 Task: Look for space in Murray Bridge, Australia from 2nd June, 2023 to 9th June, 2023 for 5 adults in price range Rs.7000 to Rs.13000. Place can be shared room with 2 bedrooms having 5 beds and 2 bathrooms. Property type can be flat. Amenities needed are: wifi, washing machine, . Booking option can be shelf check-in. Required host language is English.
Action: Mouse moved to (443, 85)
Screenshot: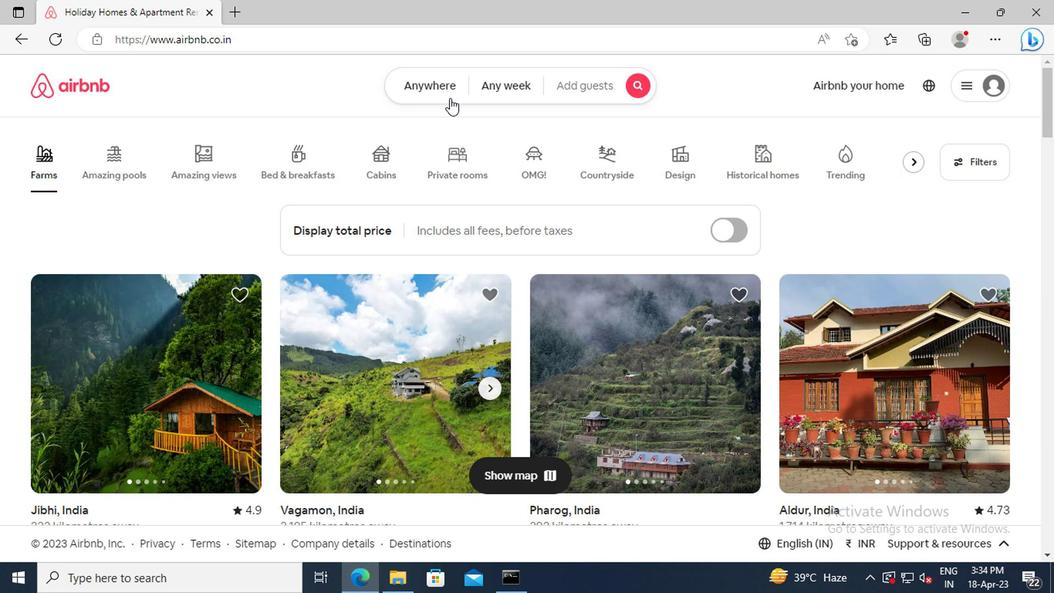 
Action: Mouse pressed left at (443, 85)
Screenshot: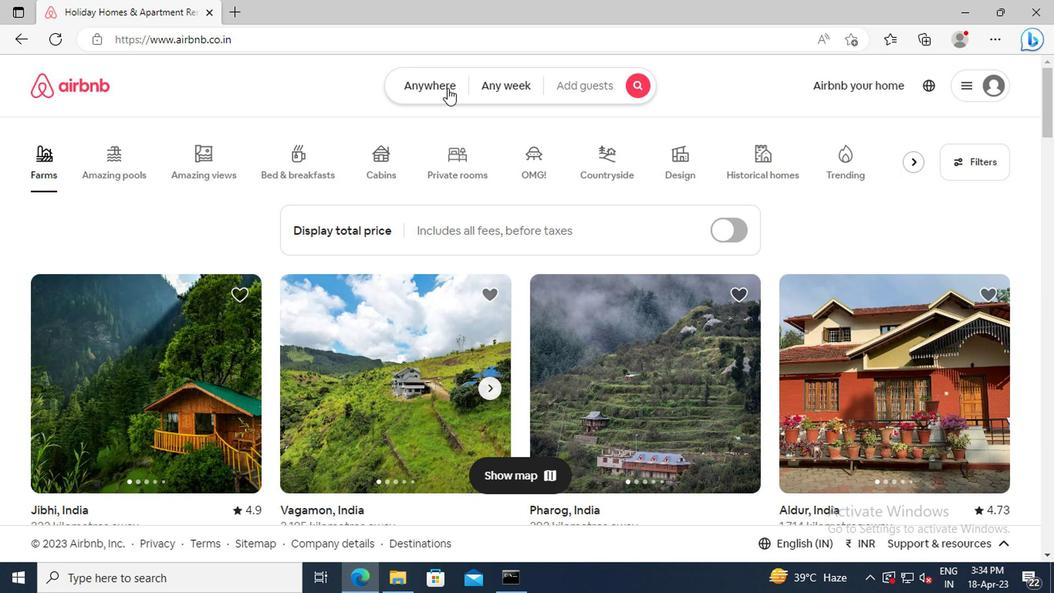
Action: Mouse moved to (342, 142)
Screenshot: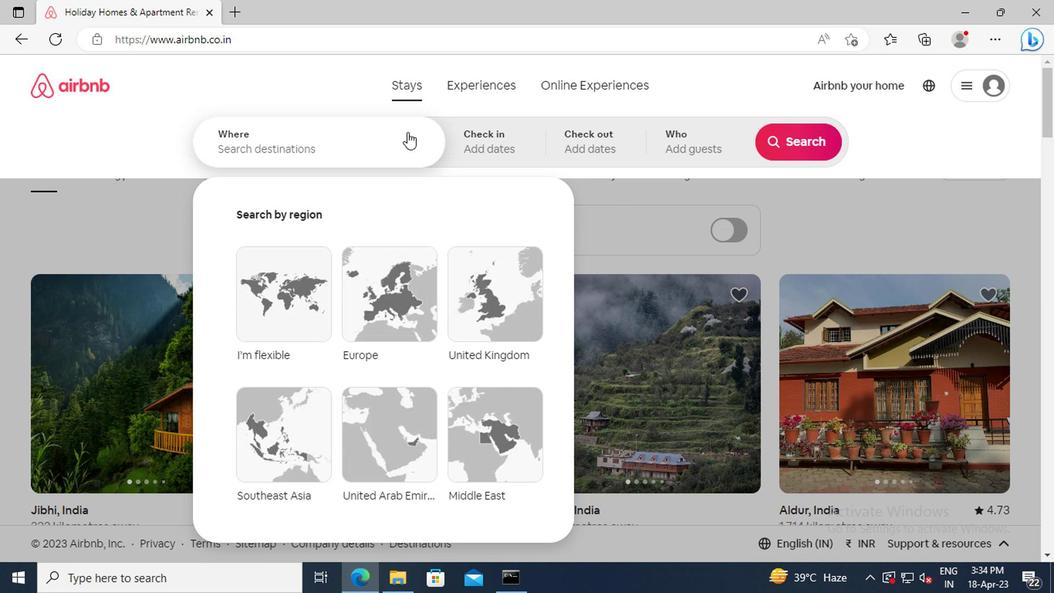 
Action: Mouse pressed left at (342, 142)
Screenshot: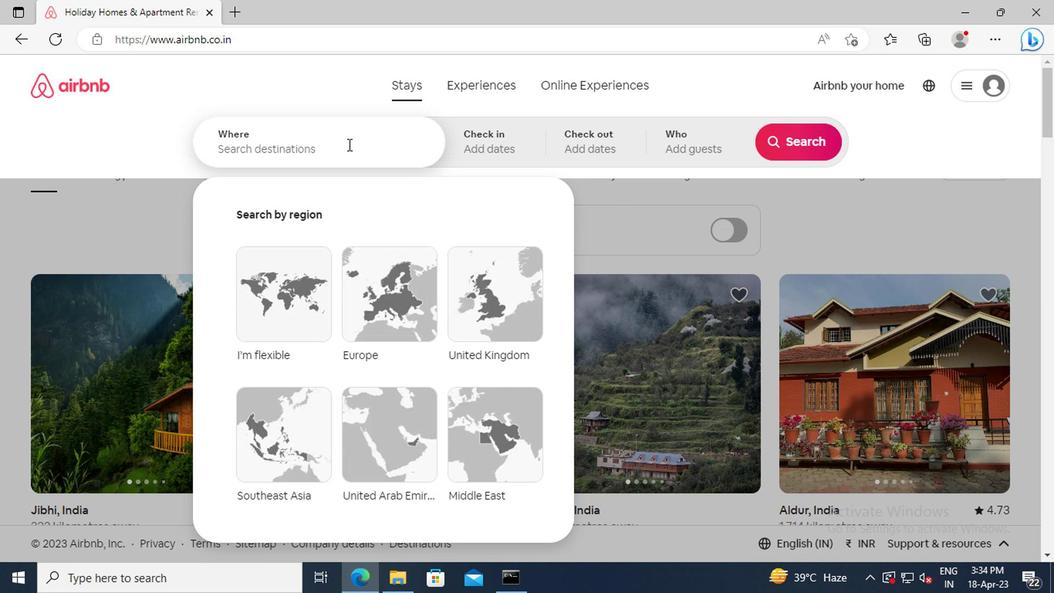 
Action: Key pressed <Key.shift>MURRAY<Key.space><Key.shift>BRIDGE,<Key.space><Key.shift_r>AUSTRALIA<Key.enter>
Screenshot: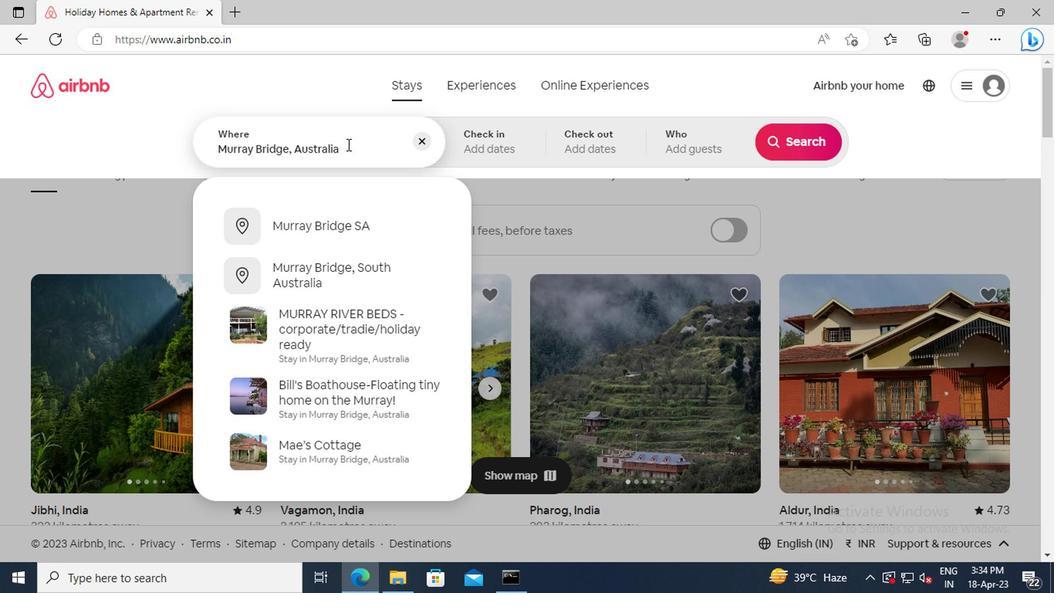 
Action: Mouse moved to (787, 268)
Screenshot: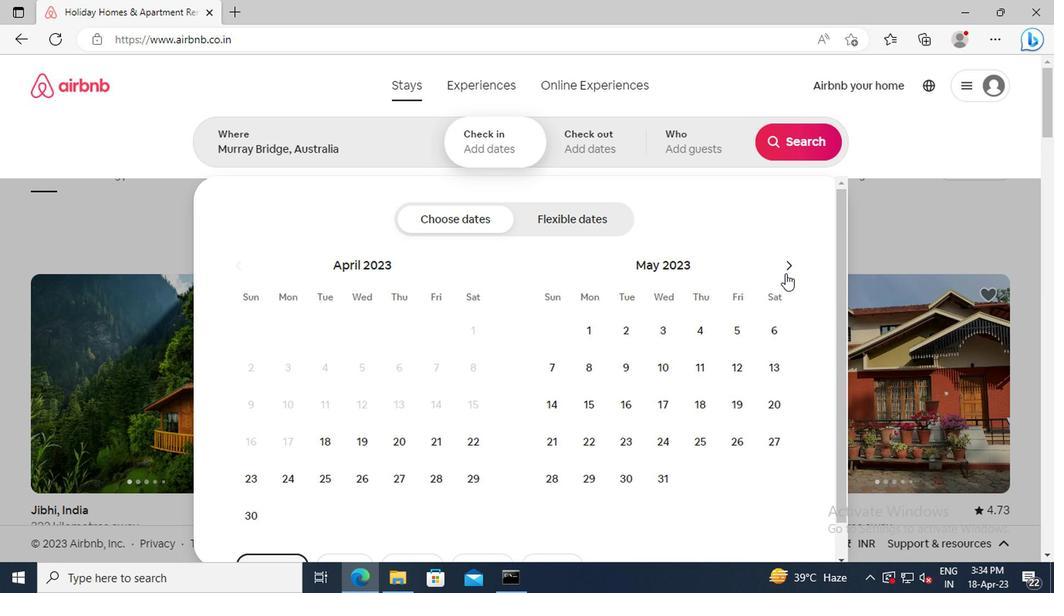 
Action: Mouse pressed left at (787, 268)
Screenshot: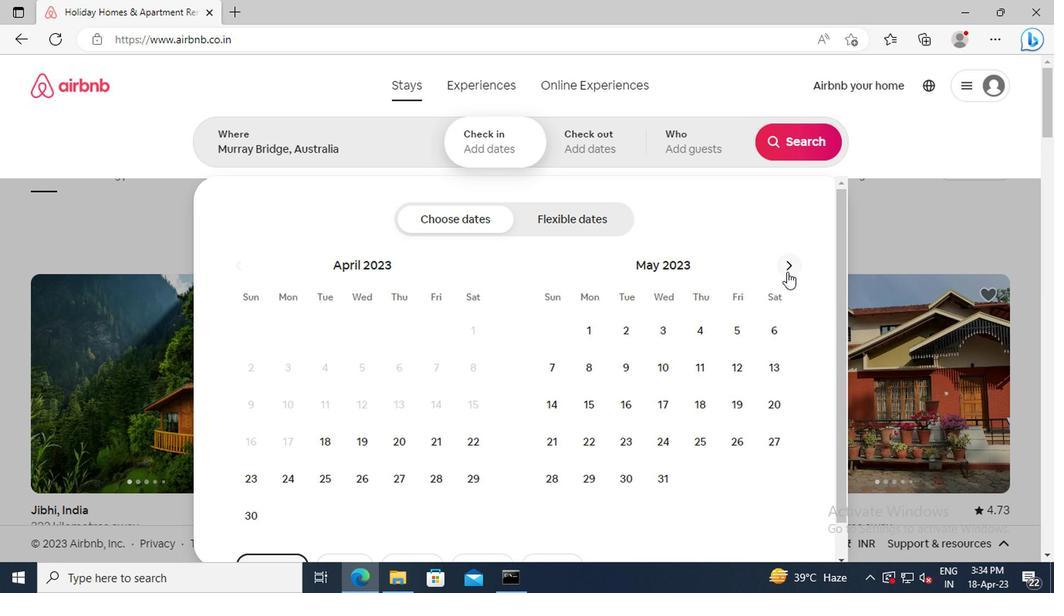 
Action: Mouse moved to (738, 326)
Screenshot: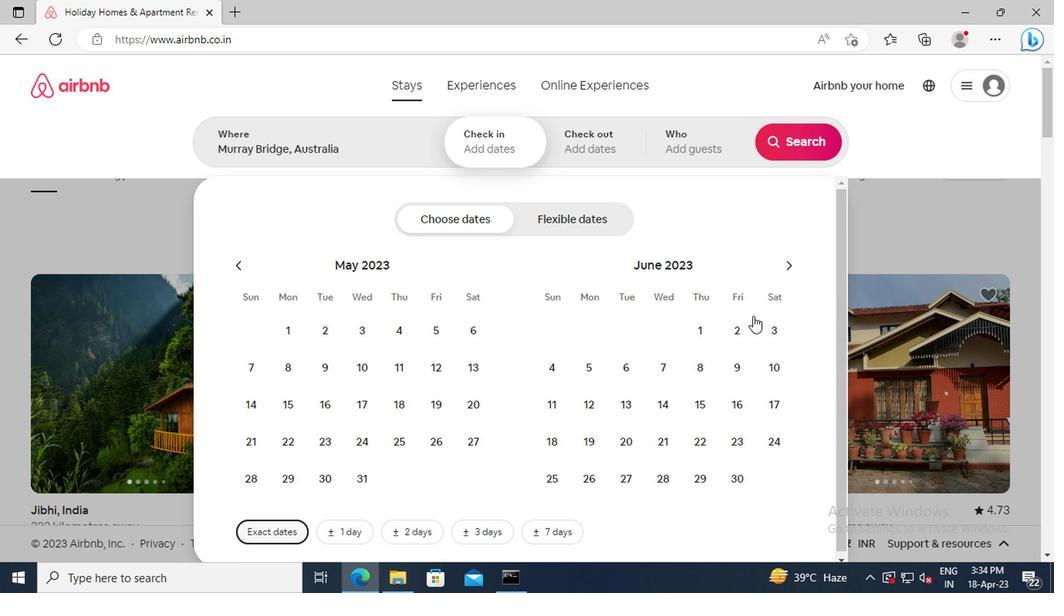 
Action: Mouse pressed left at (738, 326)
Screenshot: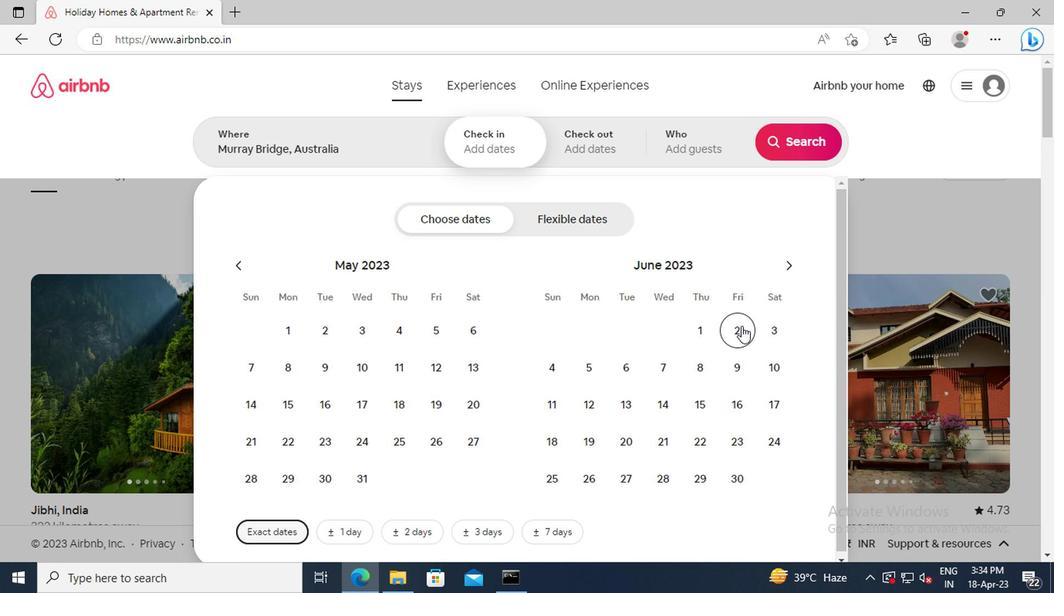 
Action: Mouse moved to (736, 362)
Screenshot: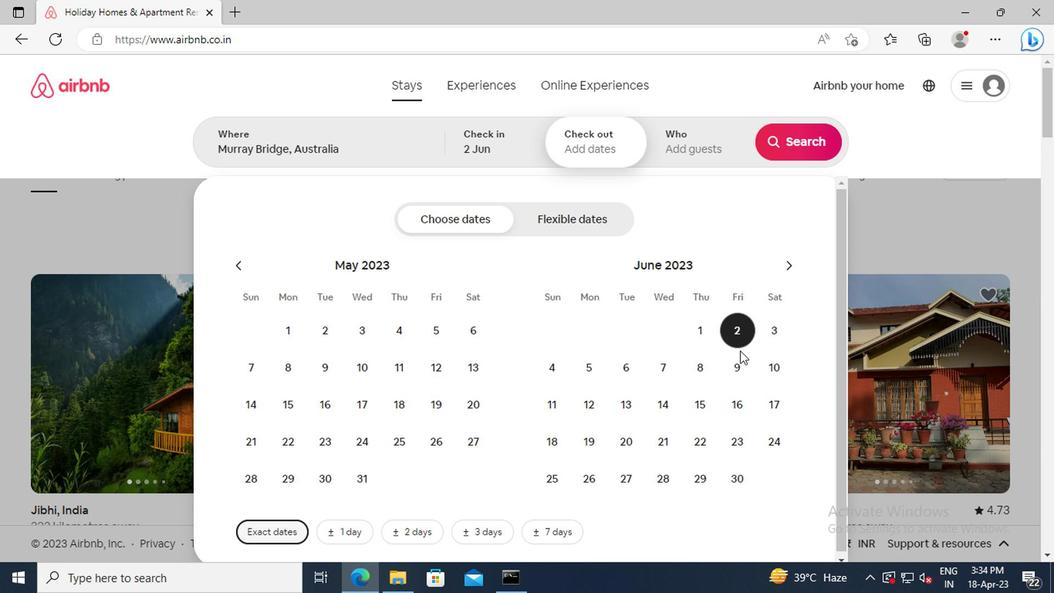 
Action: Mouse pressed left at (736, 362)
Screenshot: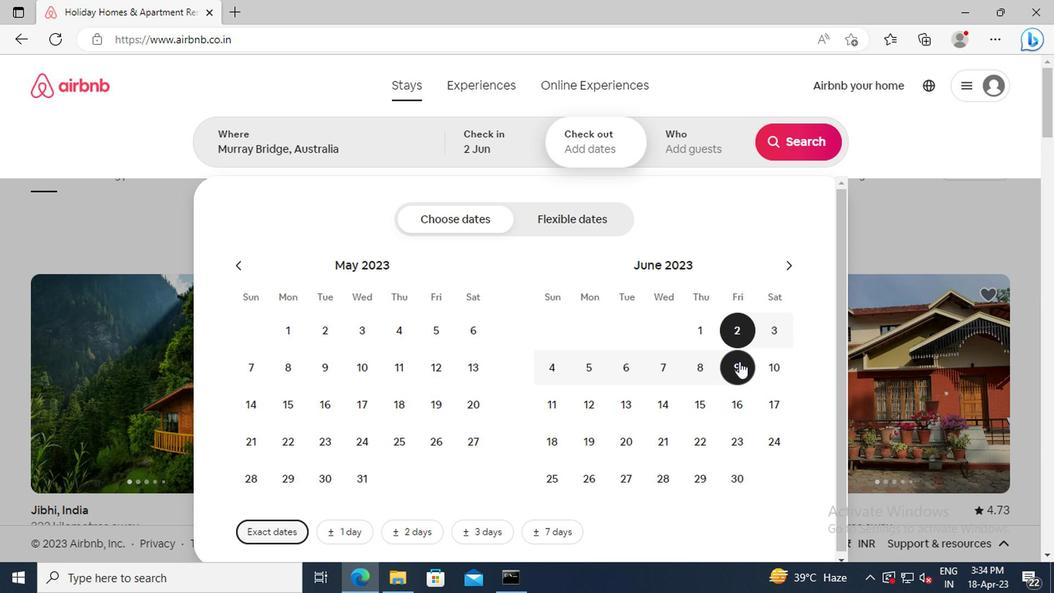 
Action: Mouse moved to (685, 146)
Screenshot: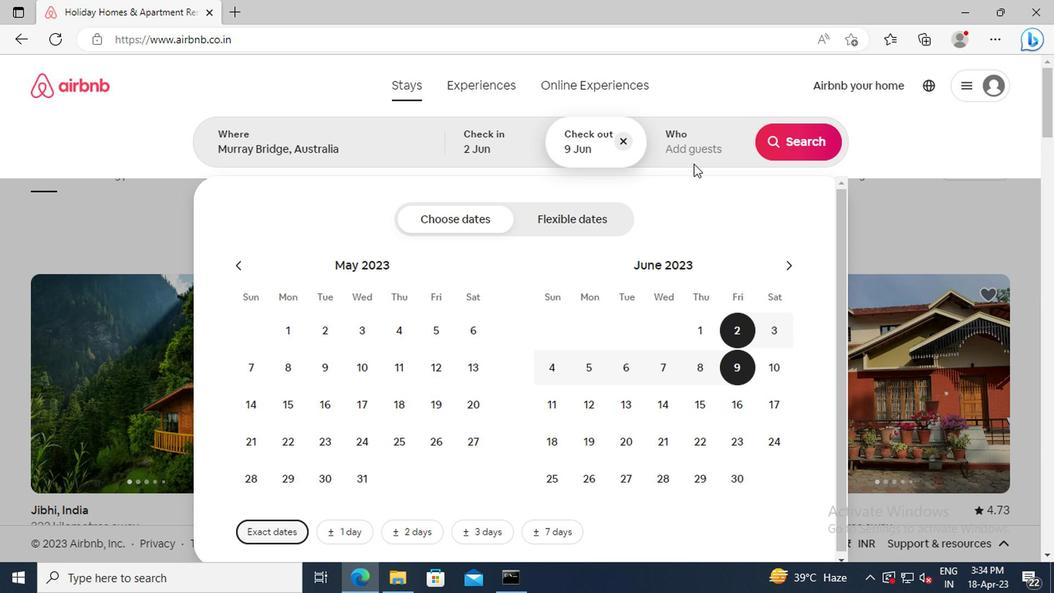 
Action: Mouse pressed left at (685, 146)
Screenshot: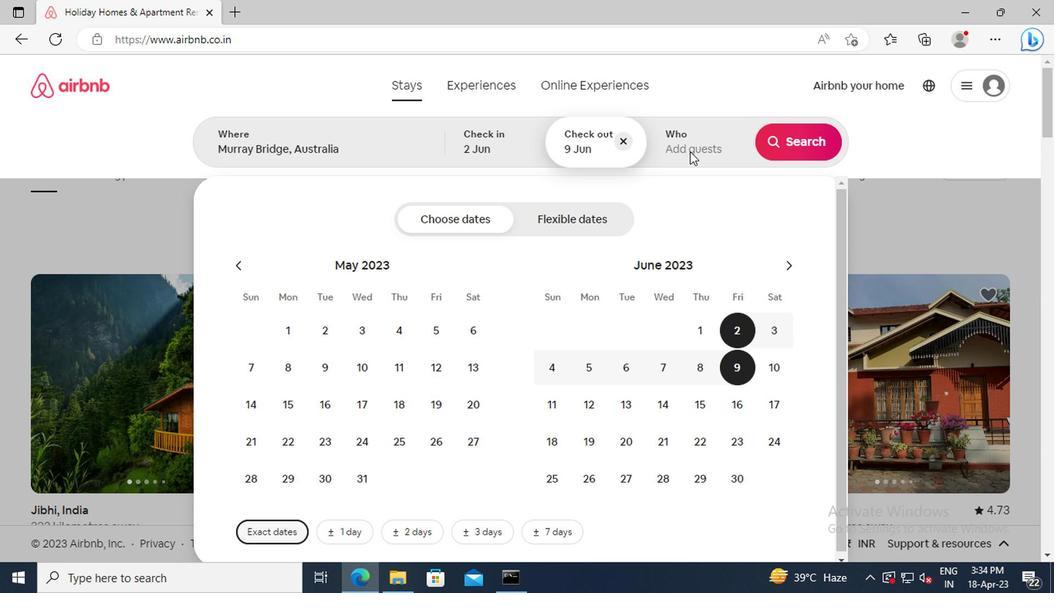 
Action: Mouse moved to (798, 222)
Screenshot: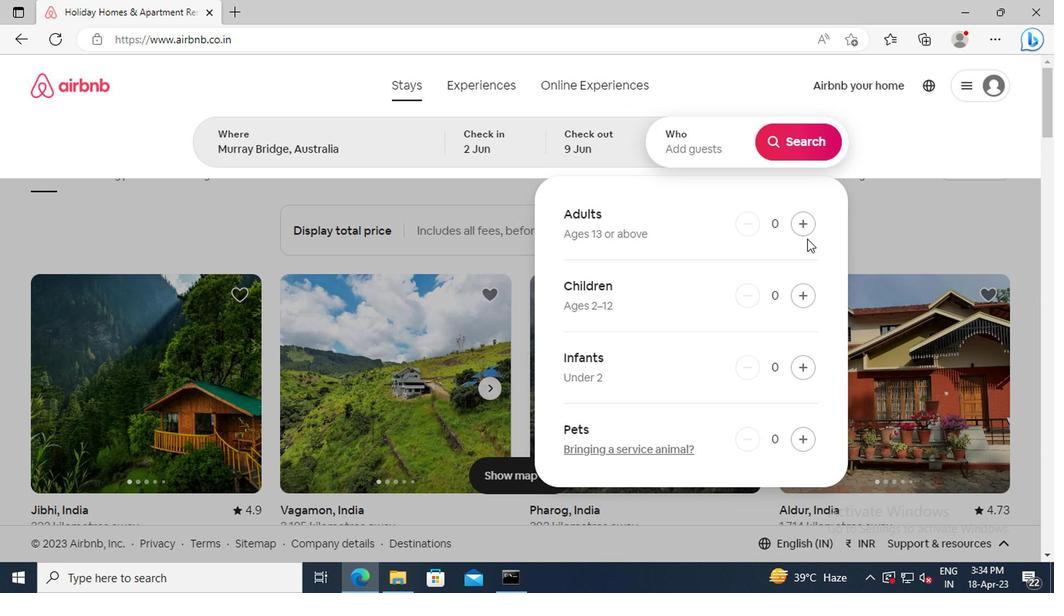 
Action: Mouse pressed left at (798, 222)
Screenshot: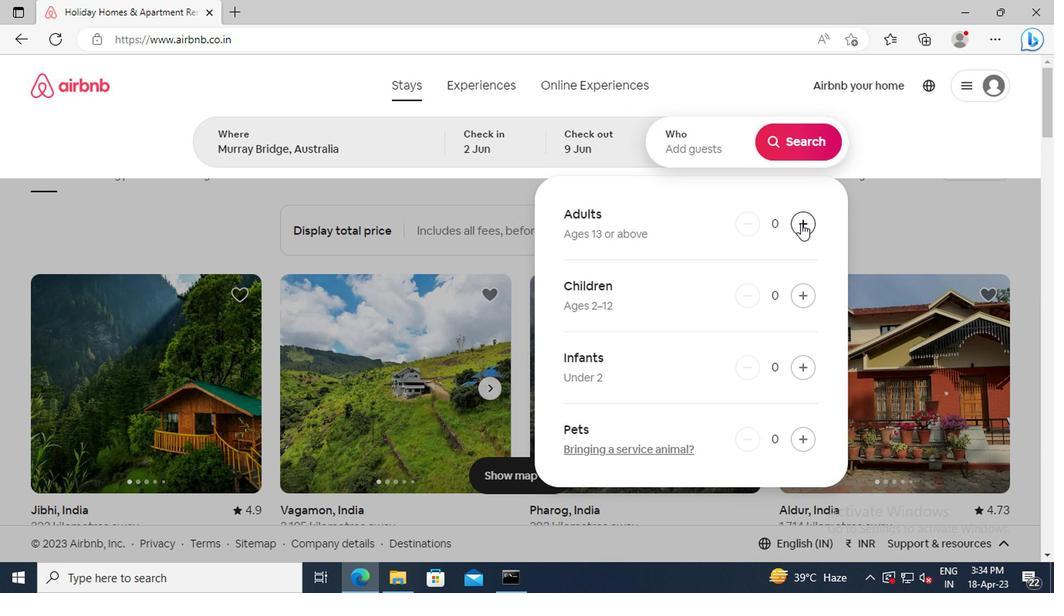 
Action: Mouse pressed left at (798, 222)
Screenshot: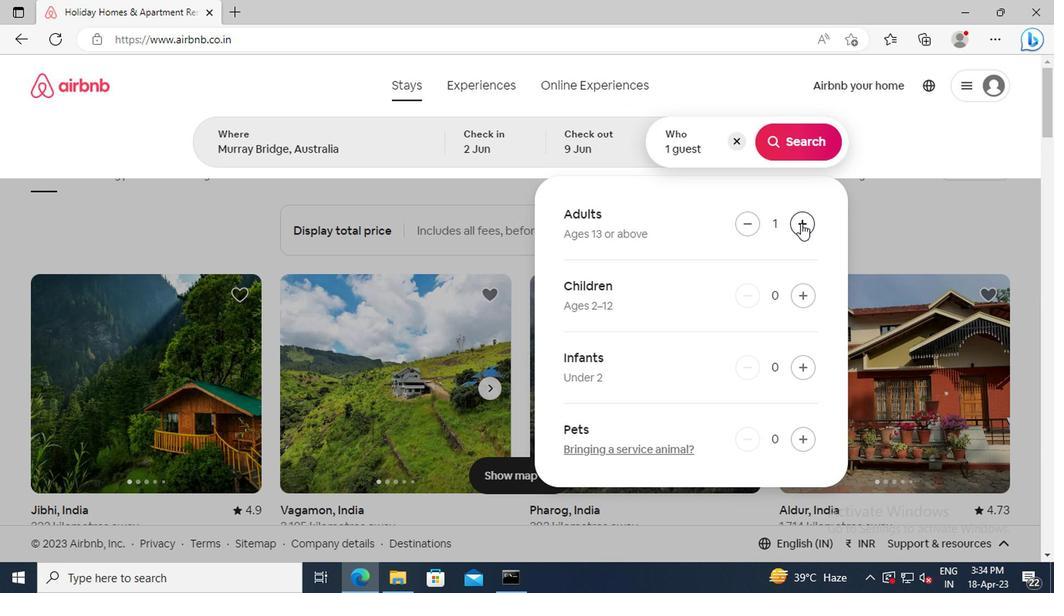 
Action: Mouse pressed left at (798, 222)
Screenshot: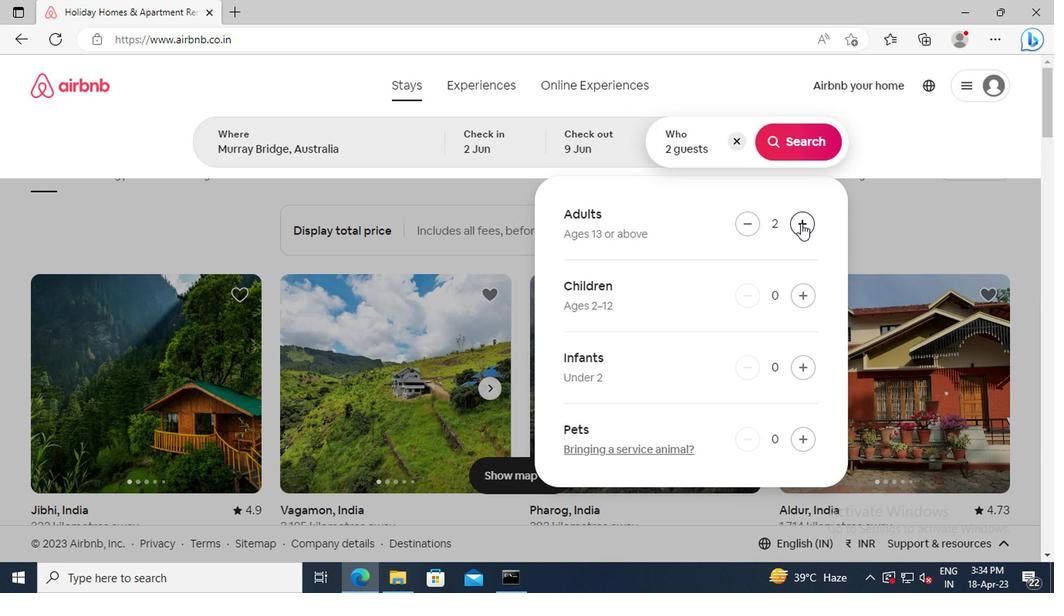 
Action: Mouse moved to (797, 222)
Screenshot: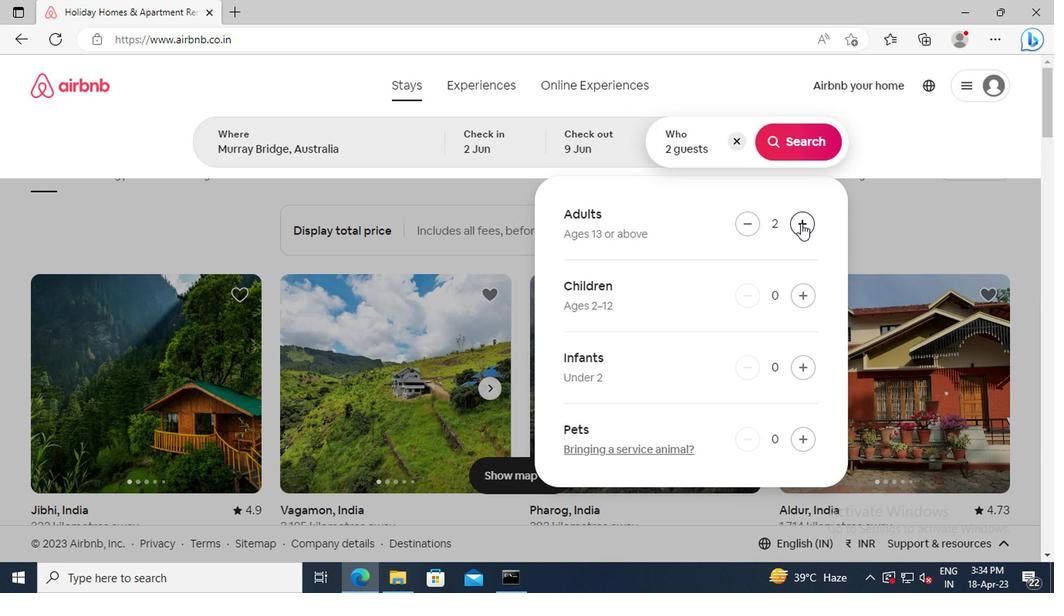 
Action: Mouse pressed left at (797, 222)
Screenshot: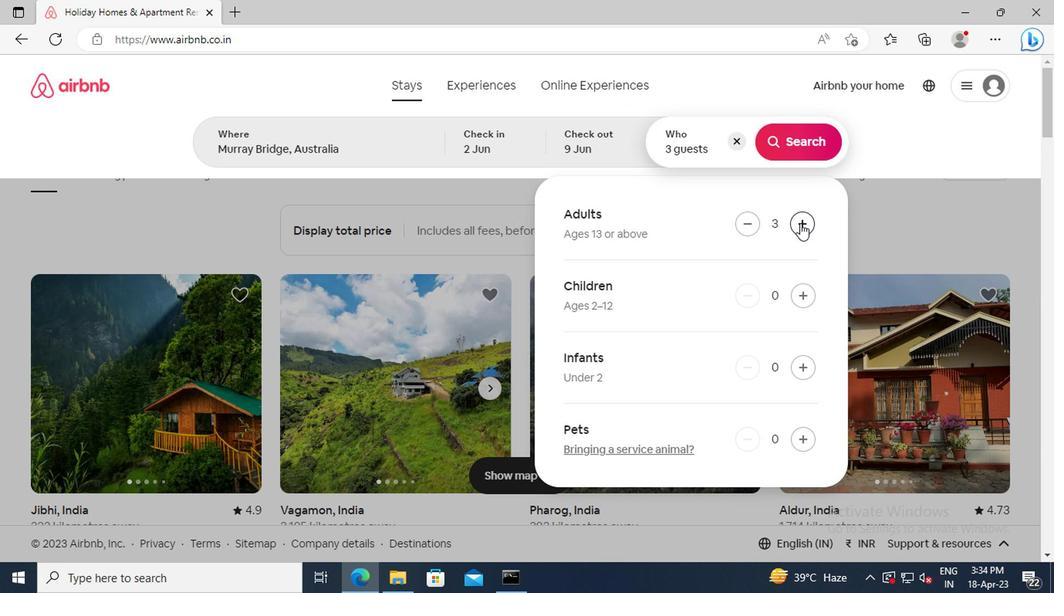 
Action: Mouse pressed left at (797, 222)
Screenshot: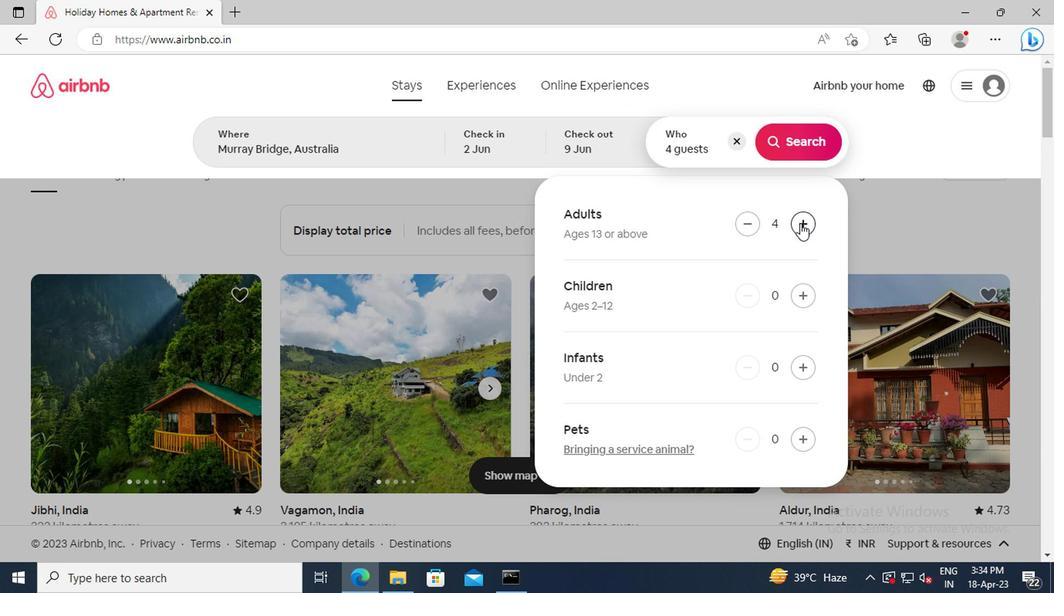 
Action: Mouse moved to (794, 149)
Screenshot: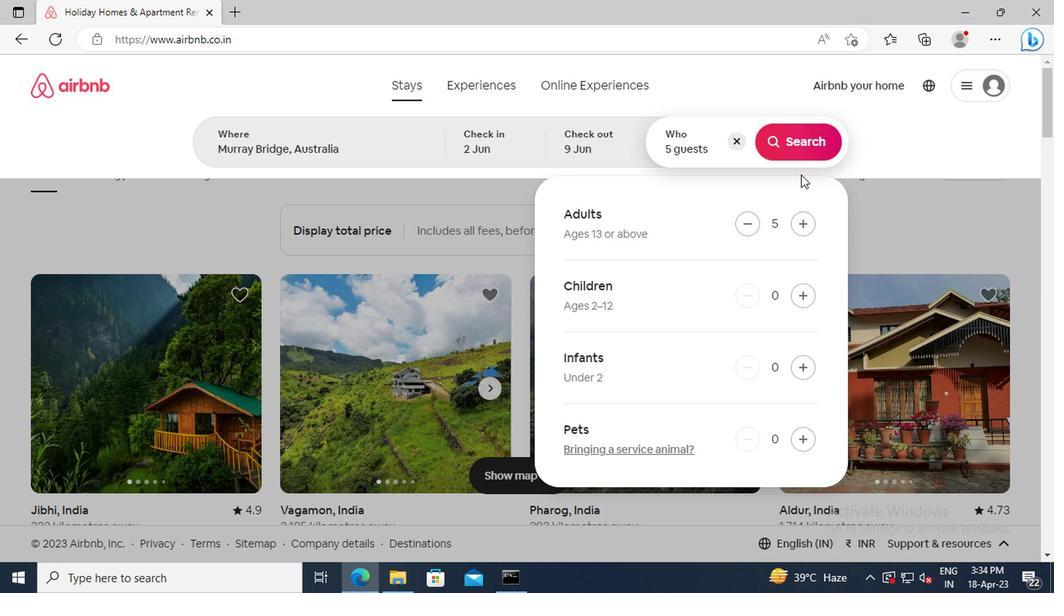 
Action: Mouse pressed left at (794, 149)
Screenshot: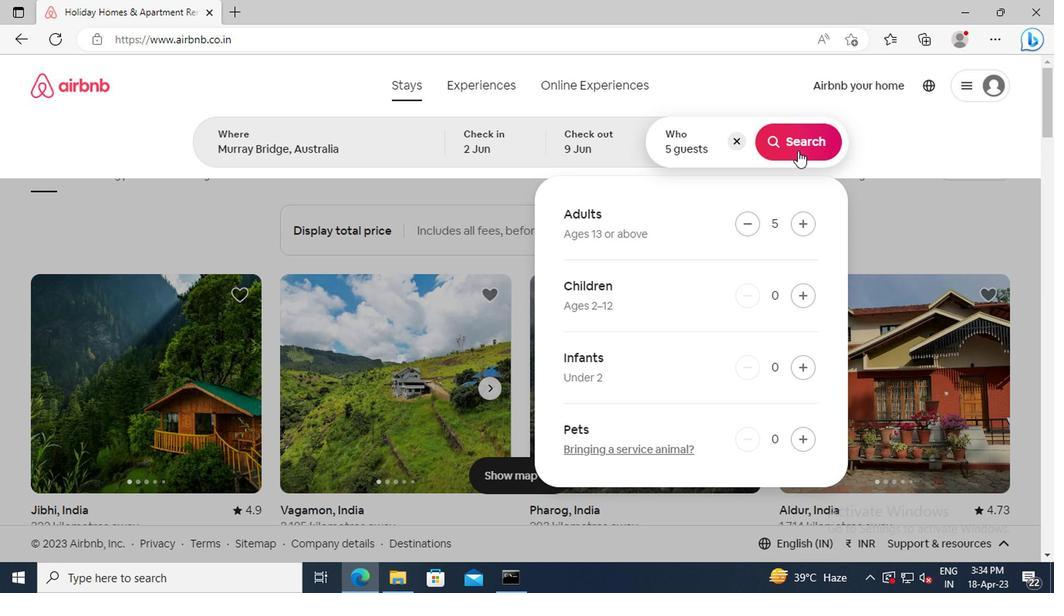 
Action: Mouse moved to (981, 146)
Screenshot: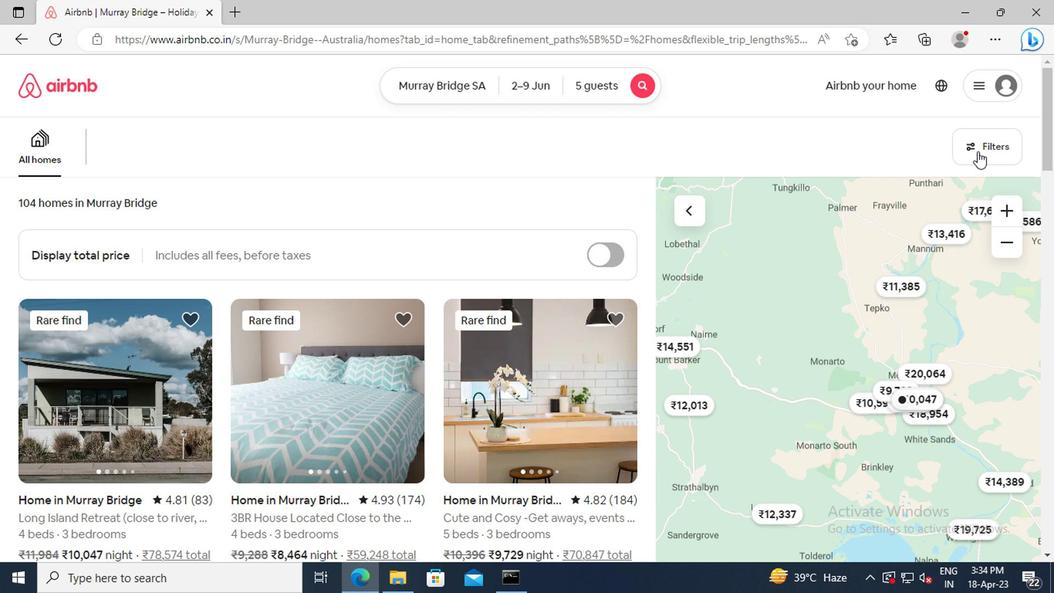
Action: Mouse pressed left at (981, 146)
Screenshot: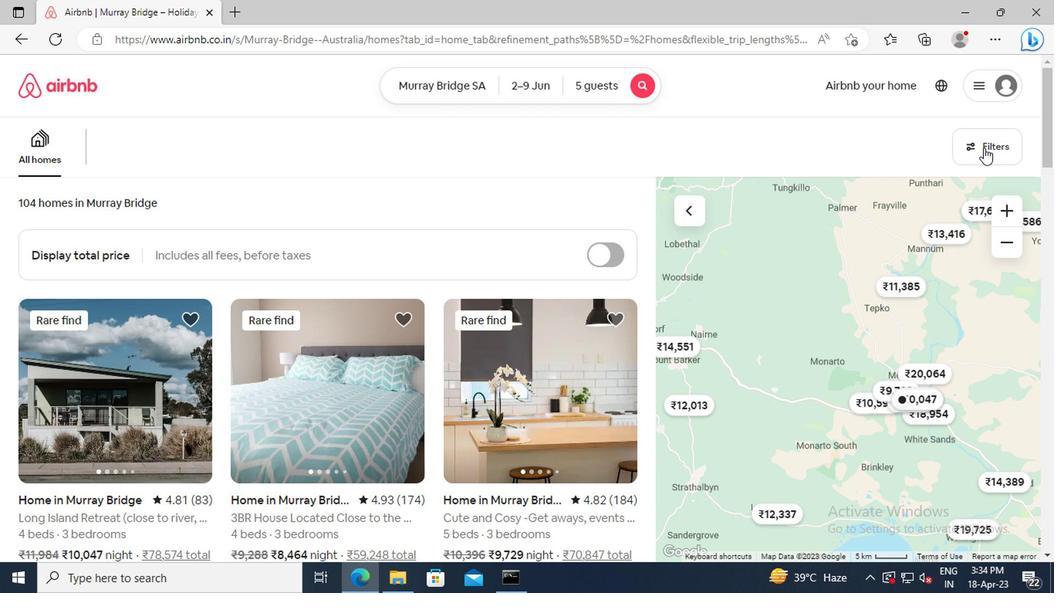 
Action: Mouse moved to (342, 348)
Screenshot: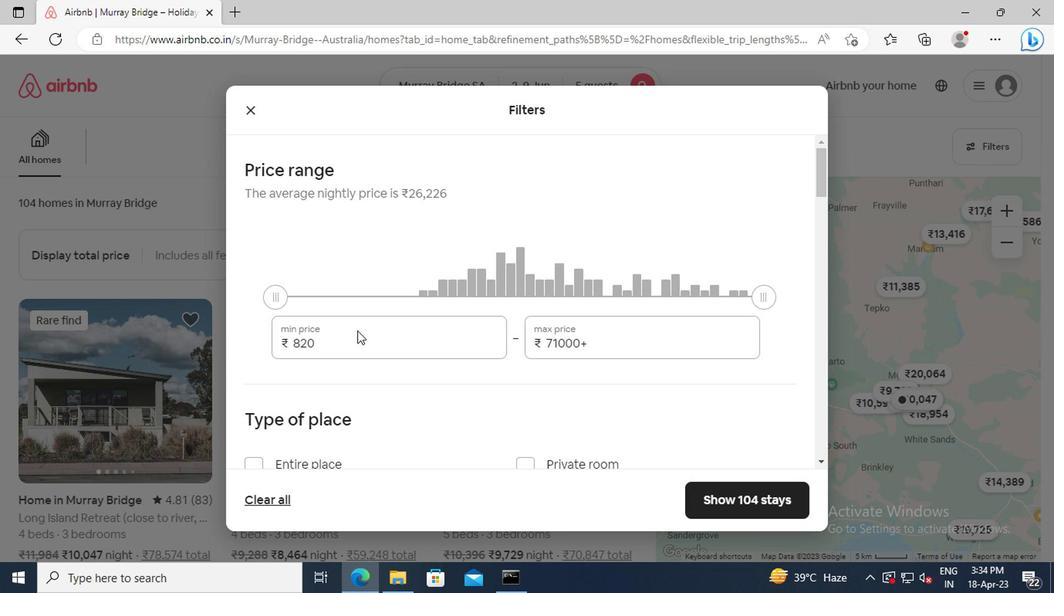 
Action: Mouse pressed left at (342, 348)
Screenshot: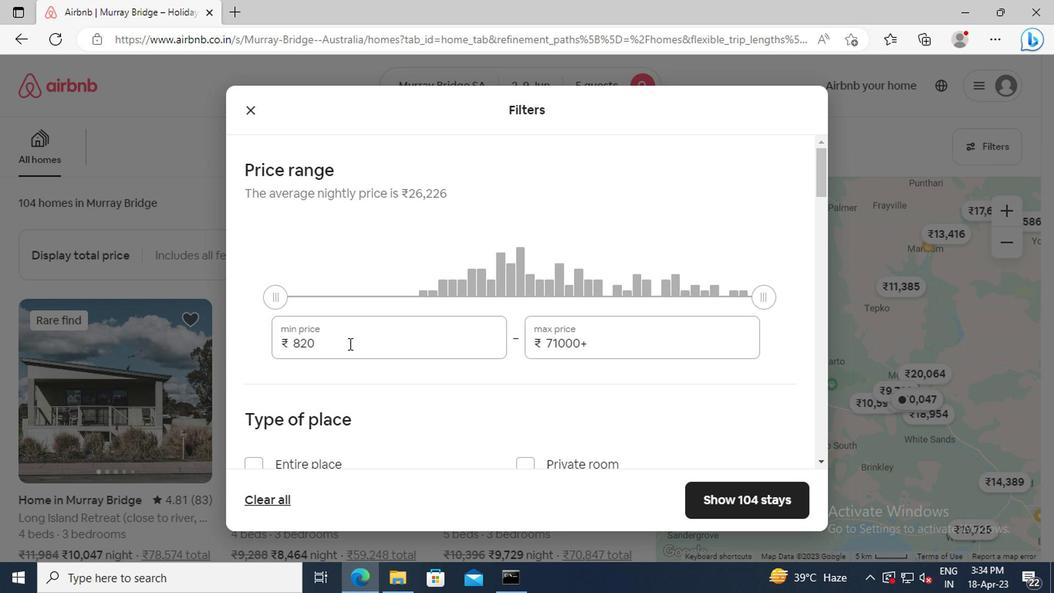 
Action: Key pressed <Key.backspace><Key.backspace><Key.backspace>7000<Key.tab><Key.delete>13000
Screenshot: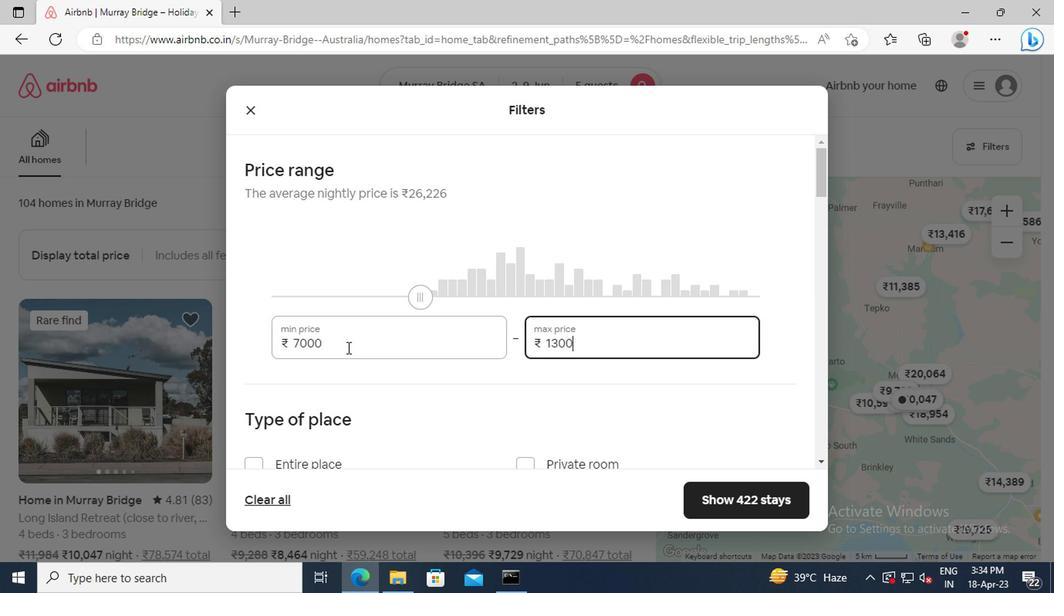 
Action: Mouse scrolled (342, 347) with delta (0, -1)
Screenshot: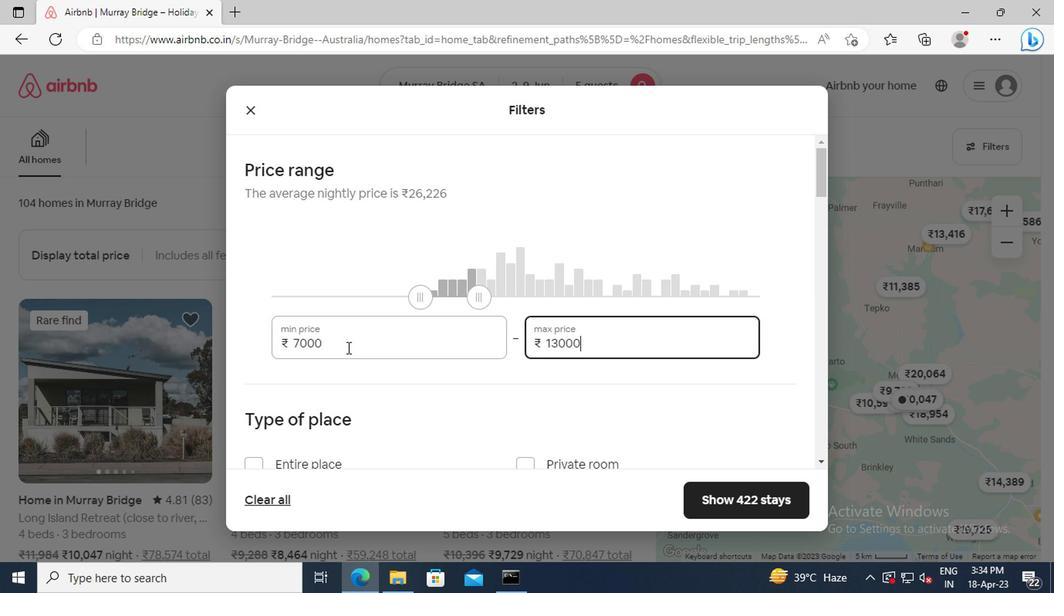 
Action: Mouse scrolled (342, 347) with delta (0, -1)
Screenshot: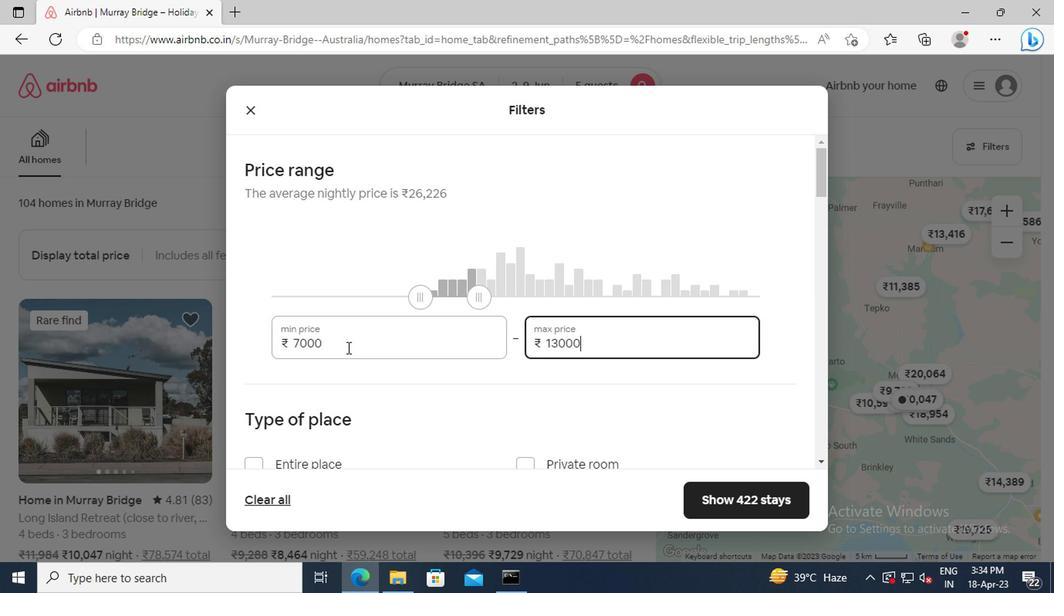 
Action: Mouse scrolled (342, 347) with delta (0, -1)
Screenshot: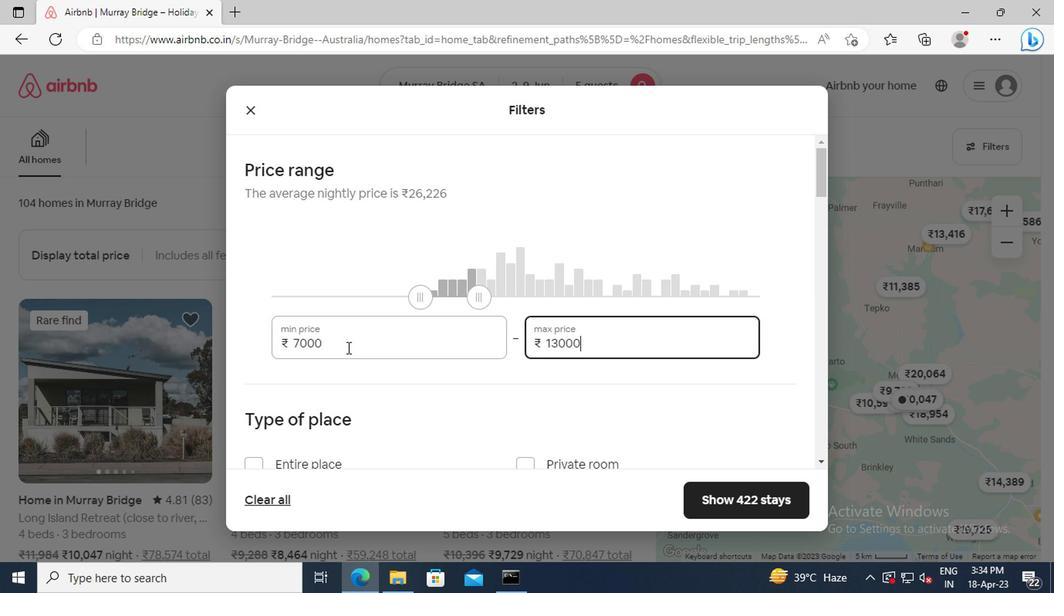 
Action: Mouse moved to (253, 381)
Screenshot: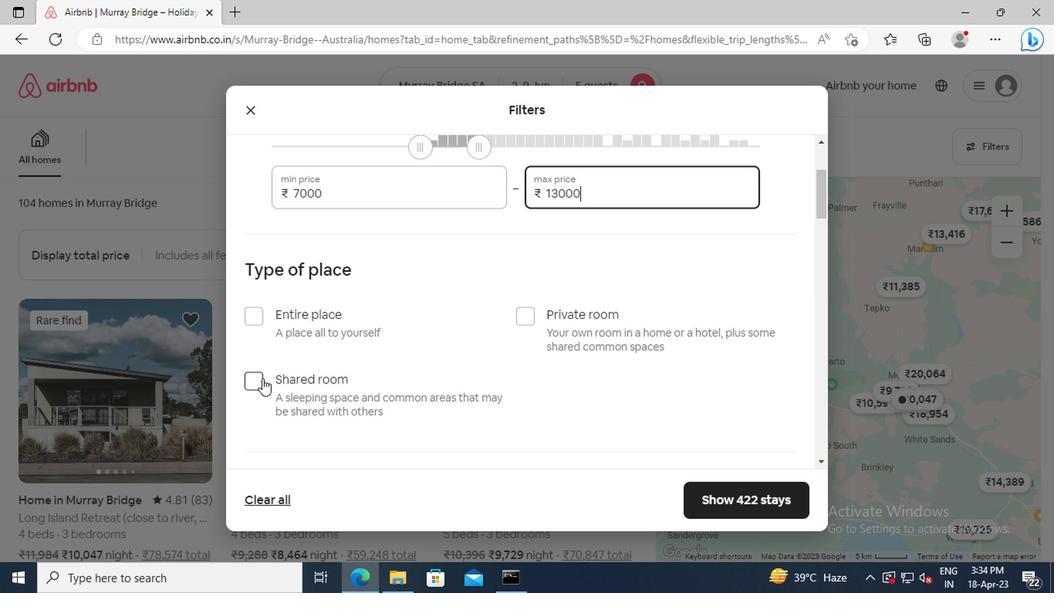 
Action: Mouse pressed left at (253, 381)
Screenshot: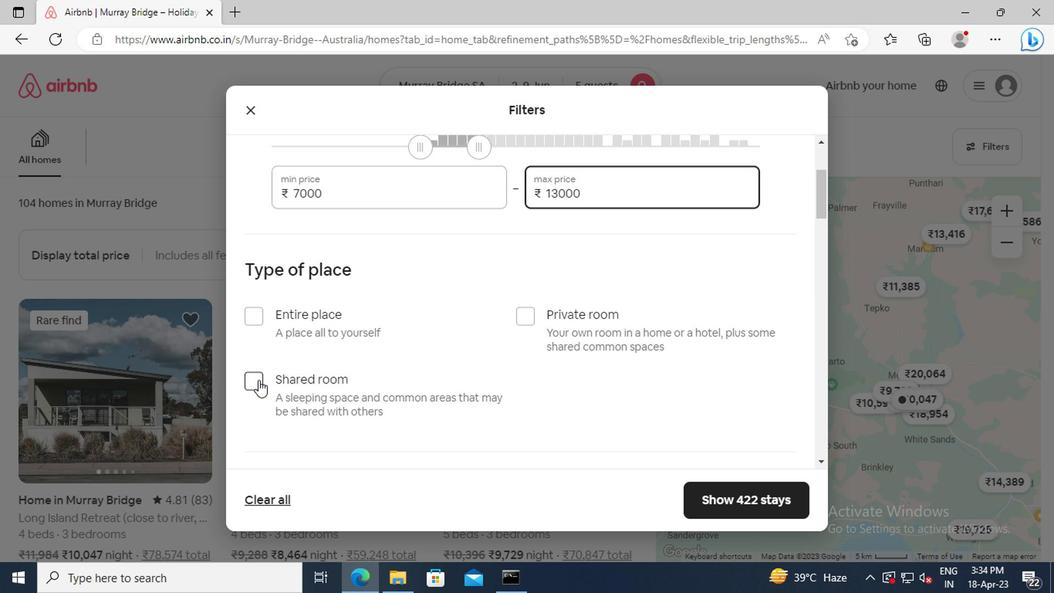 
Action: Mouse moved to (425, 348)
Screenshot: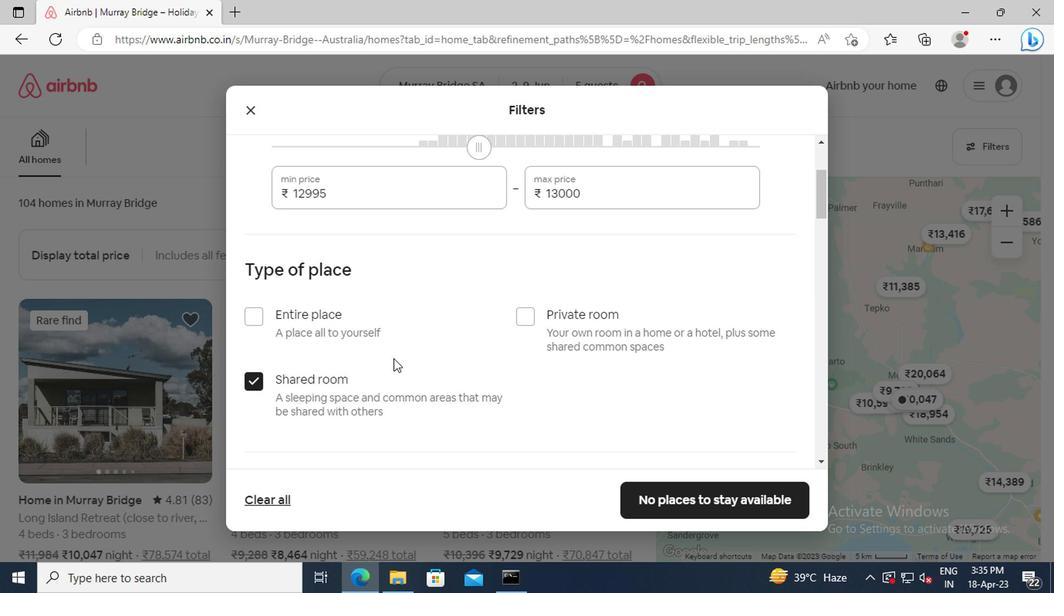 
Action: Mouse scrolled (425, 347) with delta (0, -1)
Screenshot: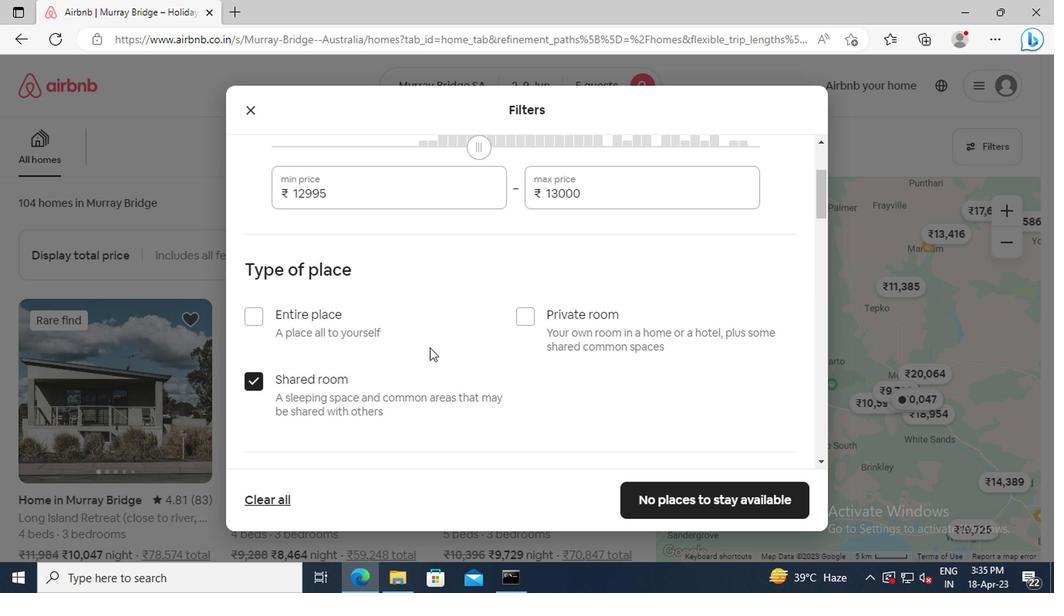 
Action: Mouse scrolled (425, 347) with delta (0, -1)
Screenshot: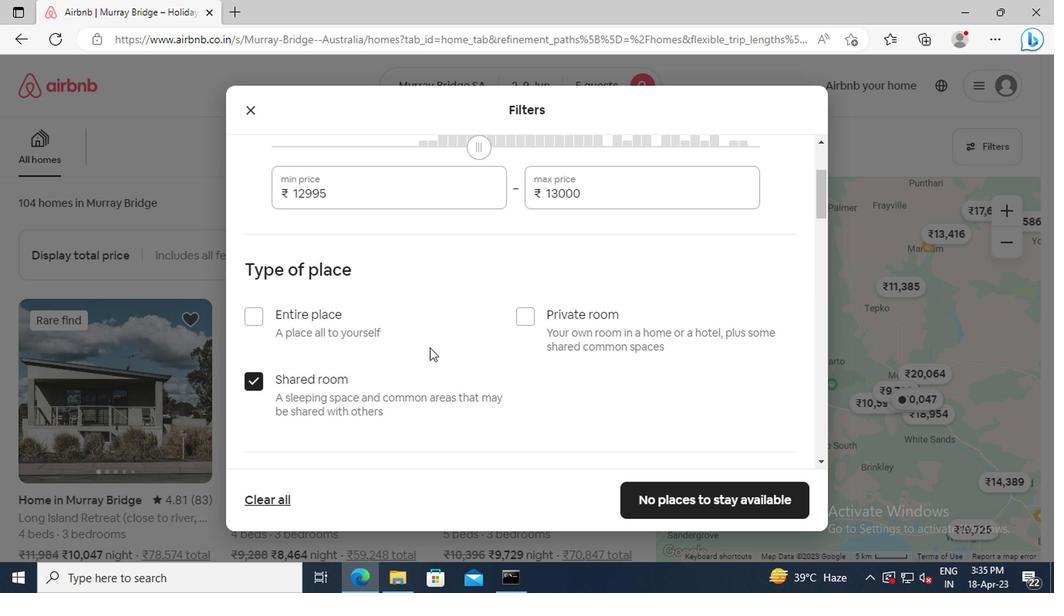 
Action: Mouse scrolled (425, 347) with delta (0, -1)
Screenshot: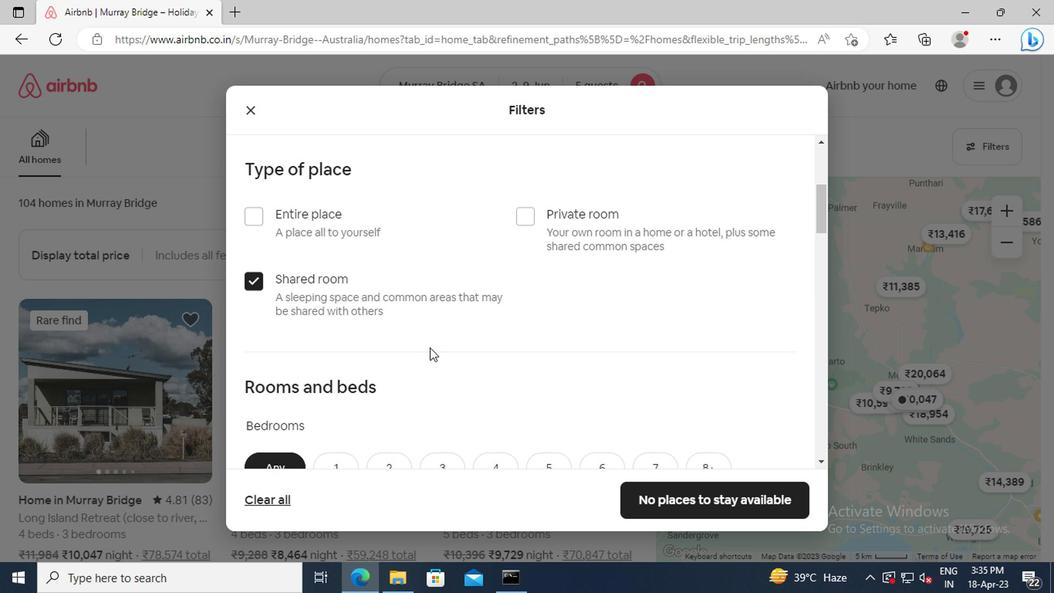 
Action: Mouse moved to (388, 409)
Screenshot: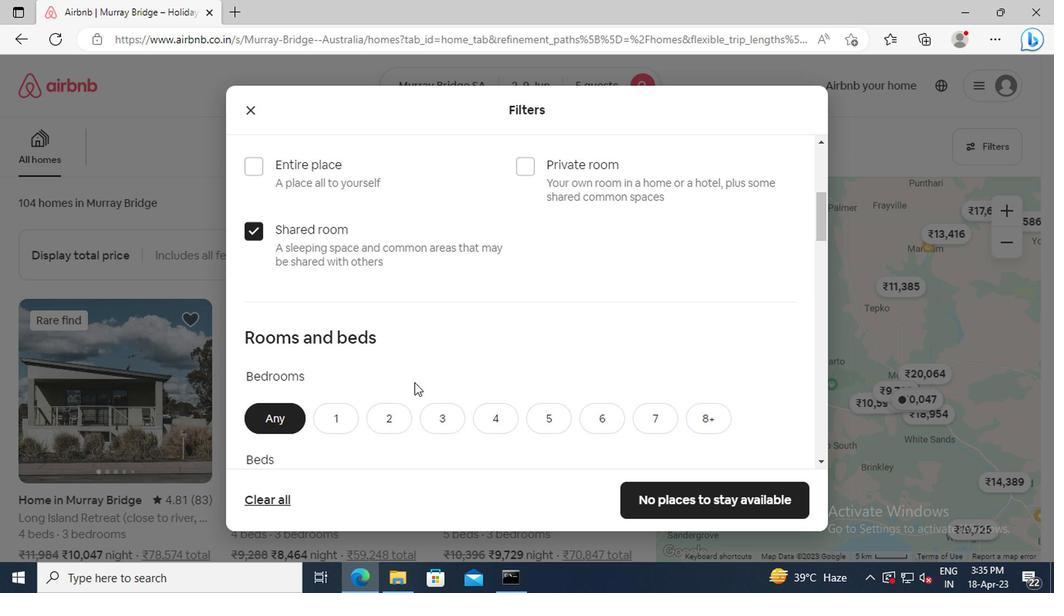 
Action: Mouse pressed left at (388, 409)
Screenshot: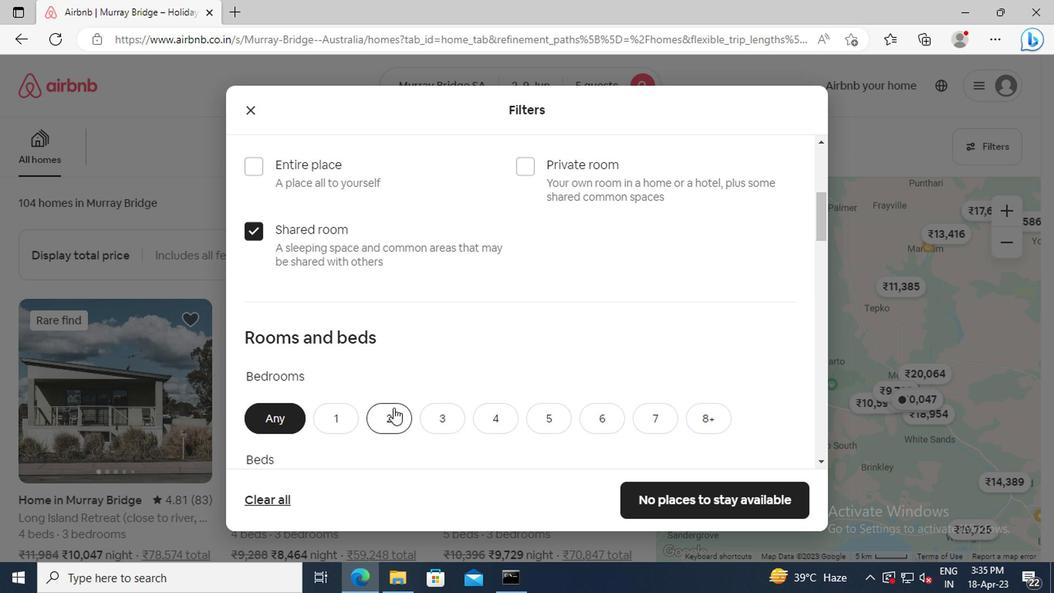 
Action: Mouse scrolled (388, 408) with delta (0, -1)
Screenshot: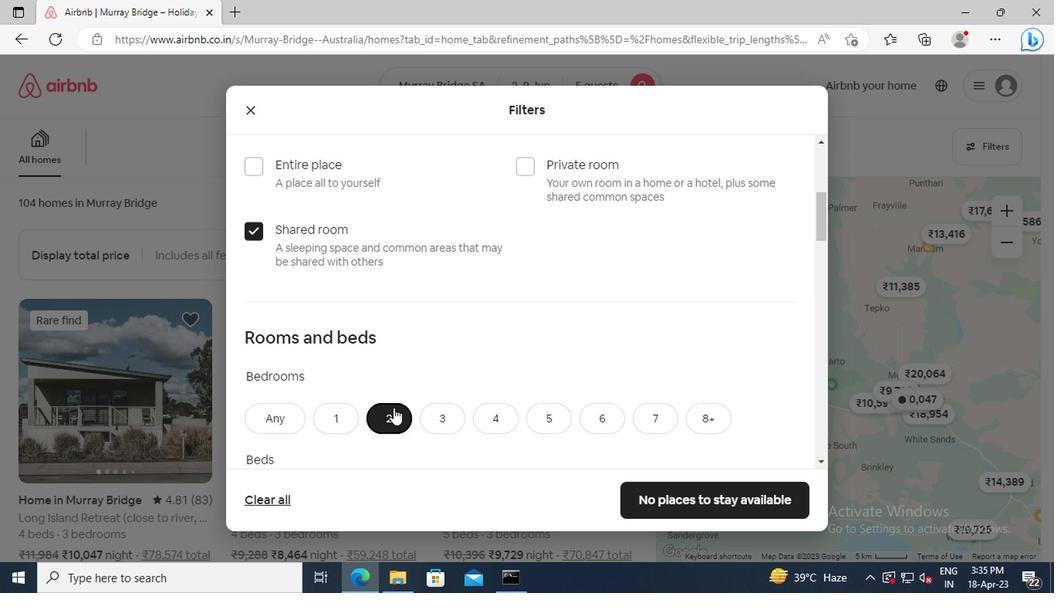 
Action: Mouse scrolled (388, 408) with delta (0, -1)
Screenshot: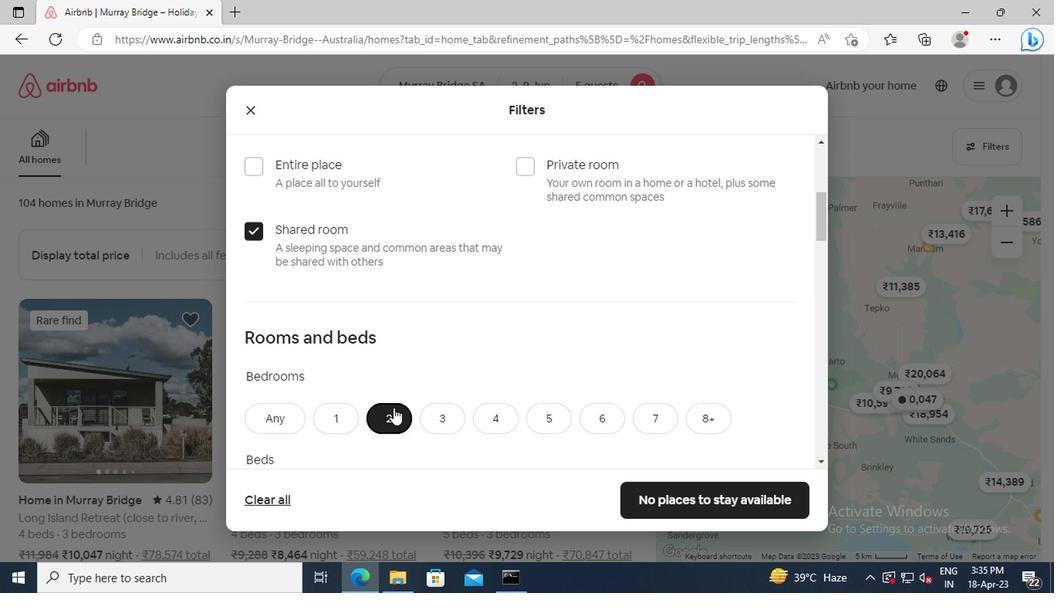 
Action: Mouse scrolled (388, 408) with delta (0, -1)
Screenshot: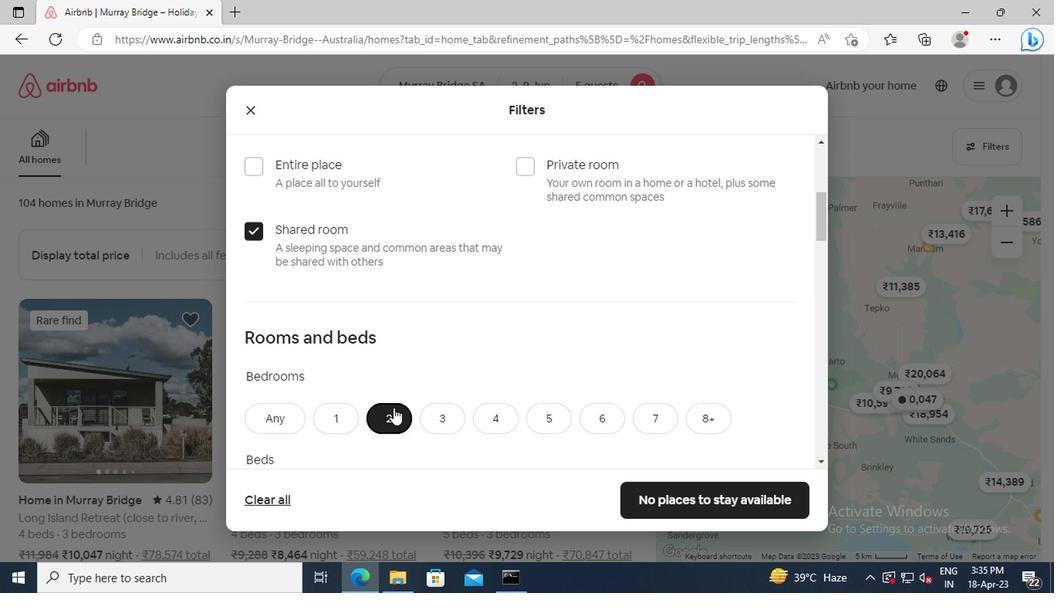 
Action: Mouse moved to (545, 354)
Screenshot: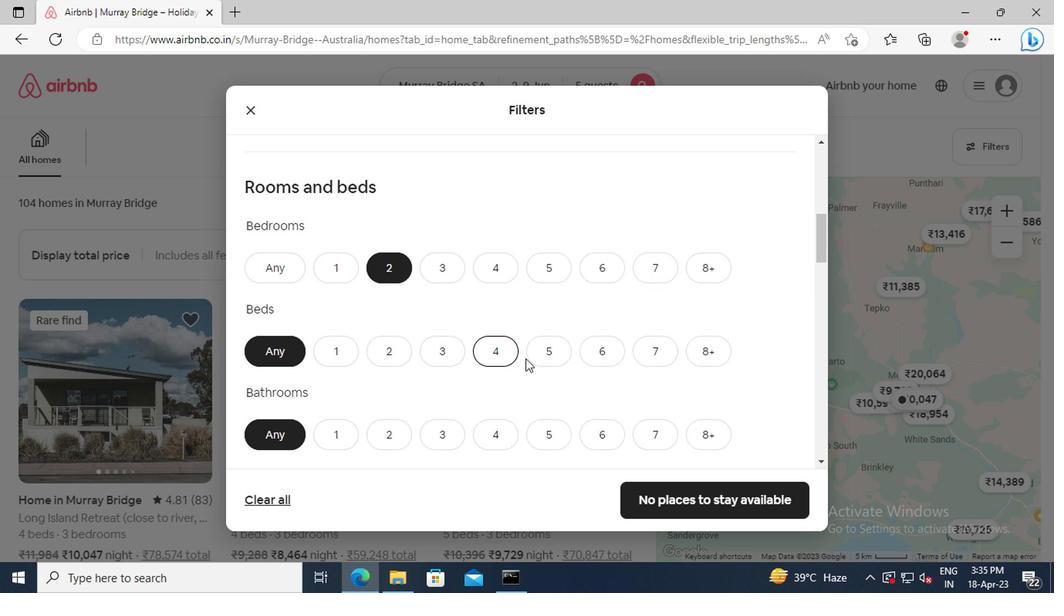 
Action: Mouse pressed left at (545, 354)
Screenshot: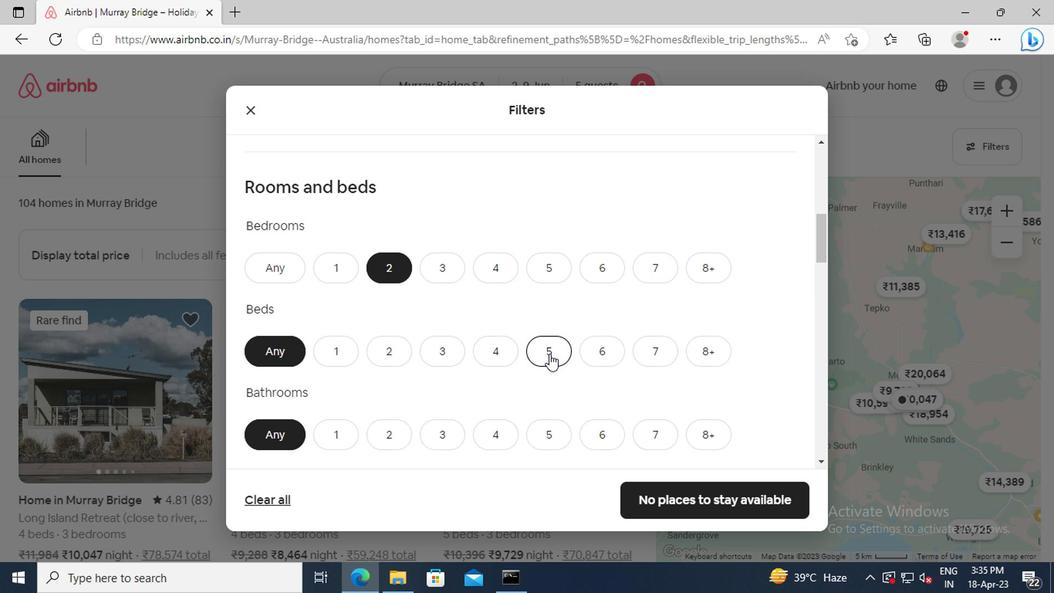 
Action: Mouse scrolled (545, 354) with delta (0, 0)
Screenshot: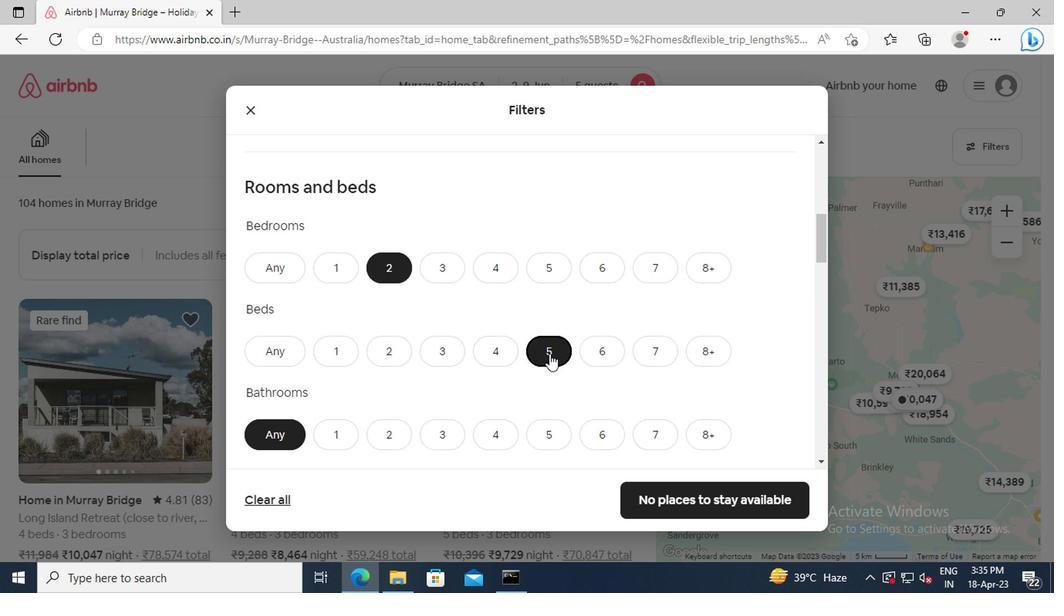 
Action: Mouse scrolled (545, 354) with delta (0, 0)
Screenshot: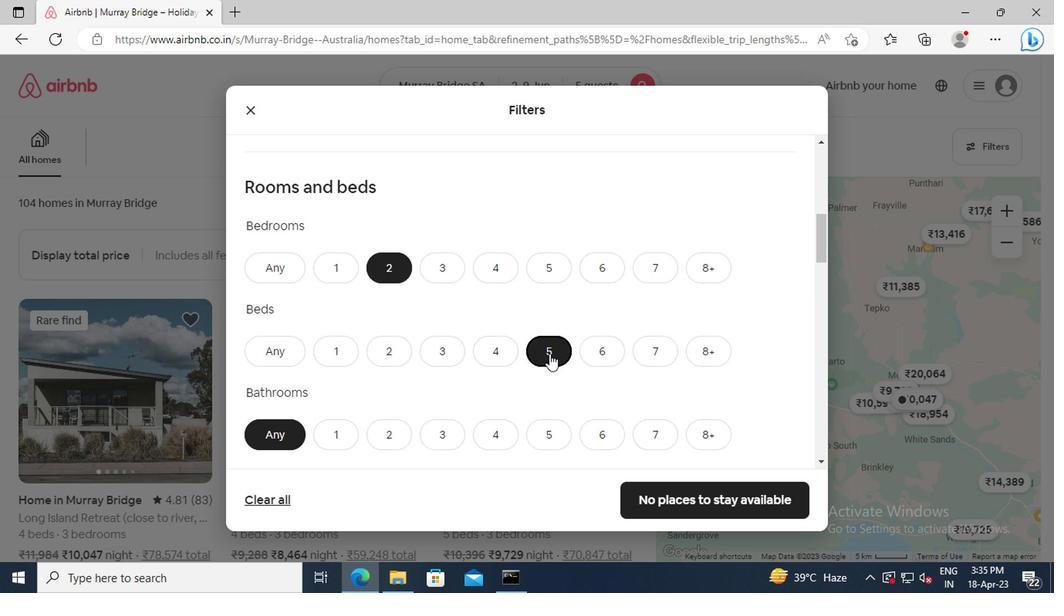 
Action: Mouse moved to (393, 336)
Screenshot: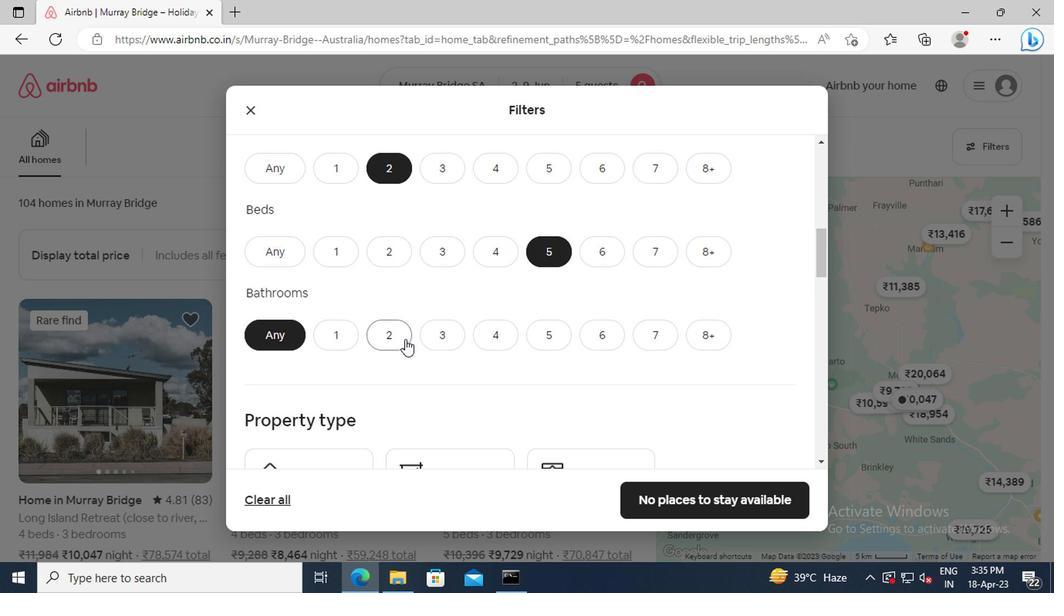 
Action: Mouse pressed left at (393, 336)
Screenshot: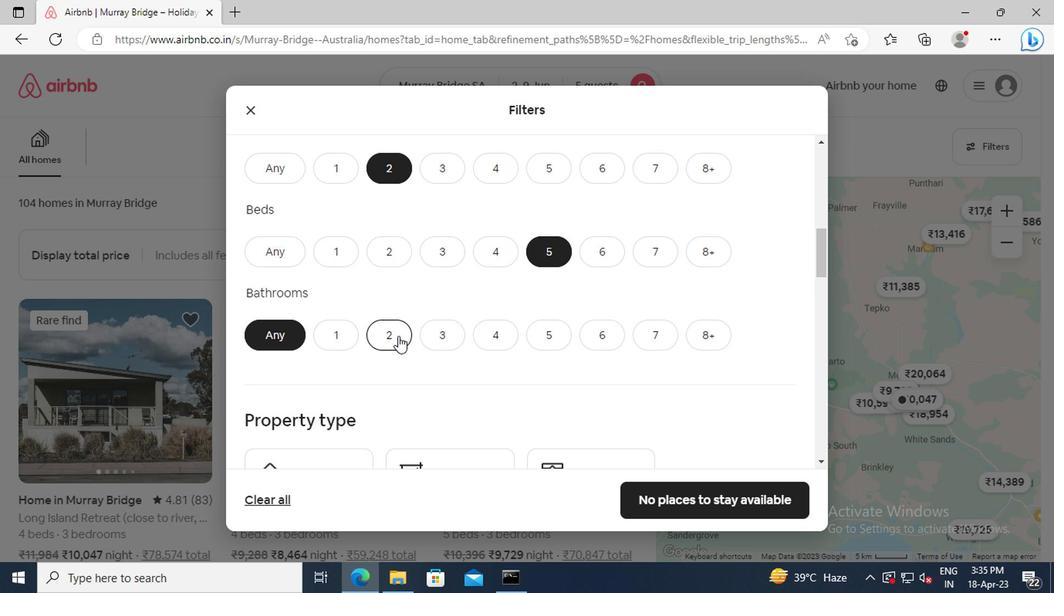 
Action: Mouse scrolled (393, 336) with delta (0, 0)
Screenshot: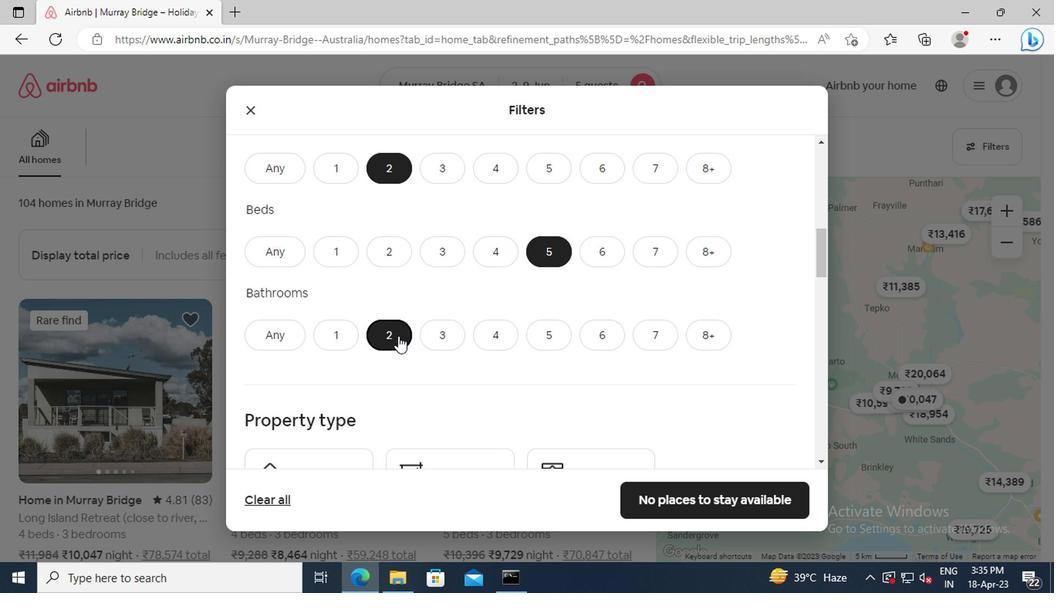 
Action: Mouse scrolled (393, 336) with delta (0, 0)
Screenshot: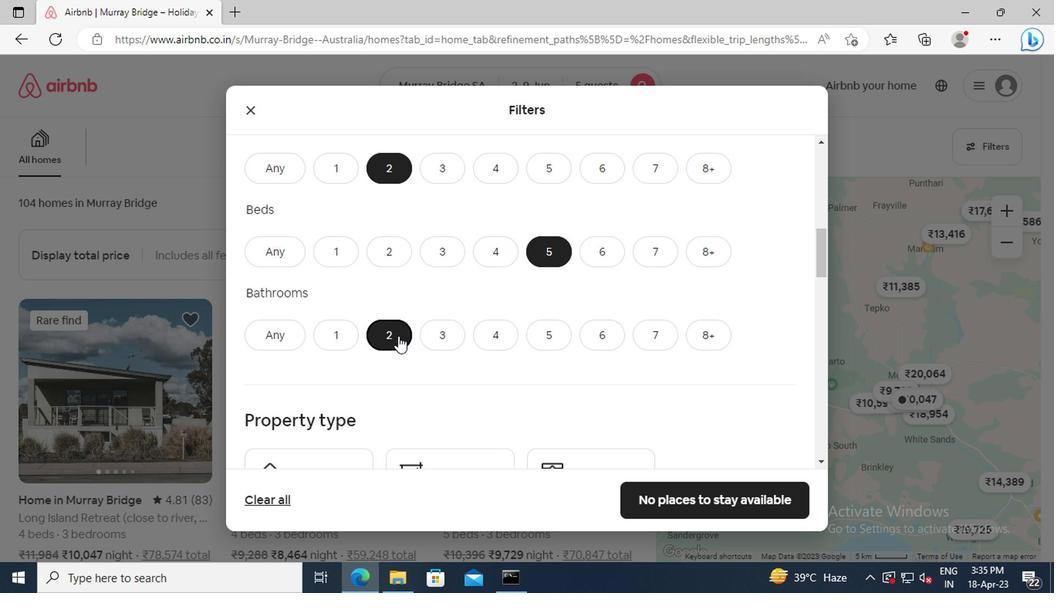 
Action: Mouse moved to (394, 337)
Screenshot: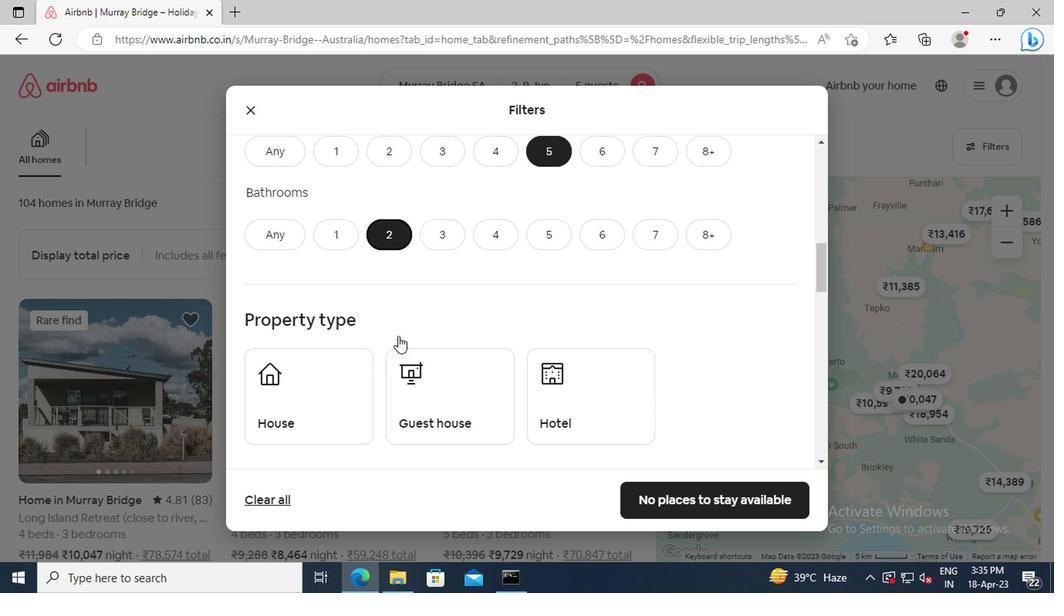 
Action: Mouse scrolled (394, 336) with delta (0, -1)
Screenshot: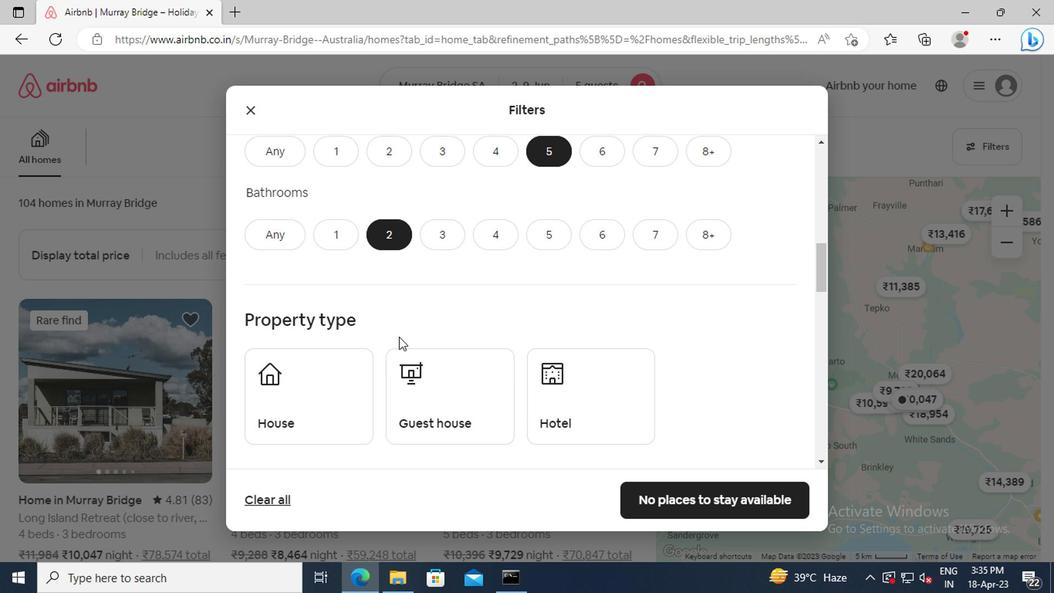 
Action: Mouse scrolled (394, 336) with delta (0, -1)
Screenshot: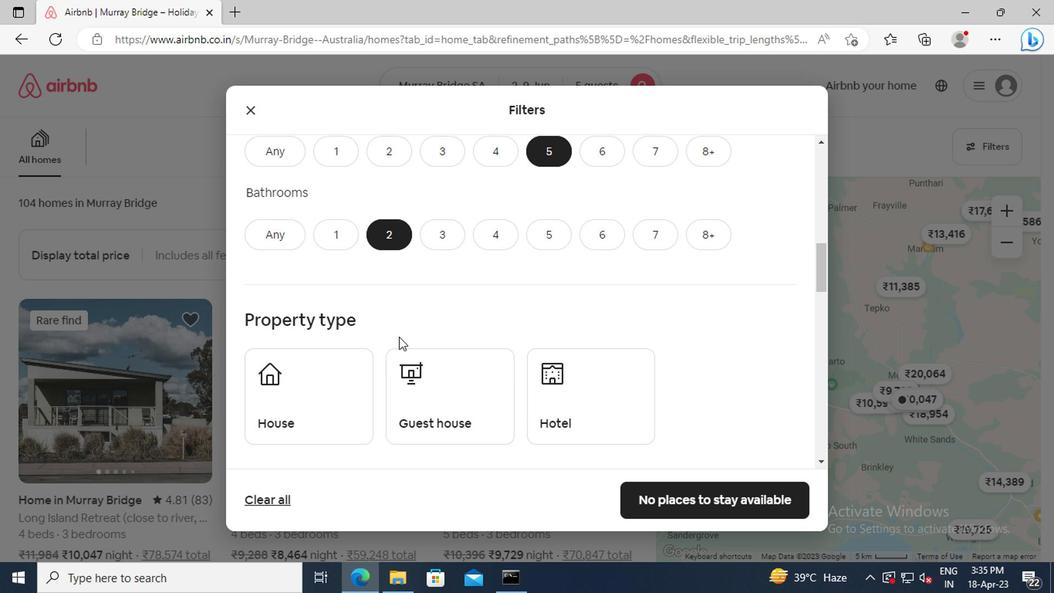 
Action: Mouse scrolled (394, 336) with delta (0, -1)
Screenshot: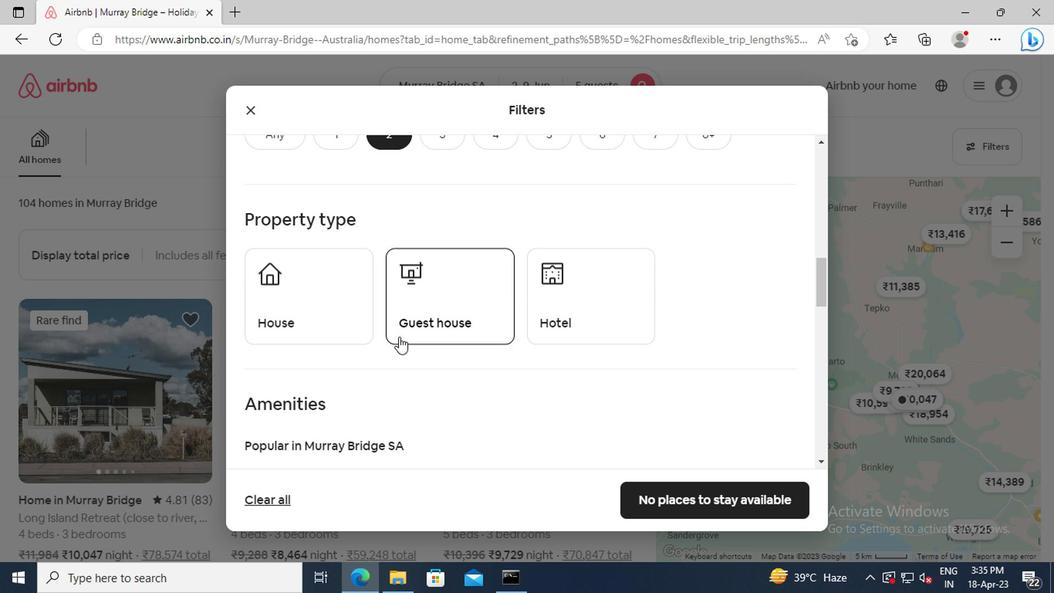 
Action: Mouse scrolled (394, 336) with delta (0, -1)
Screenshot: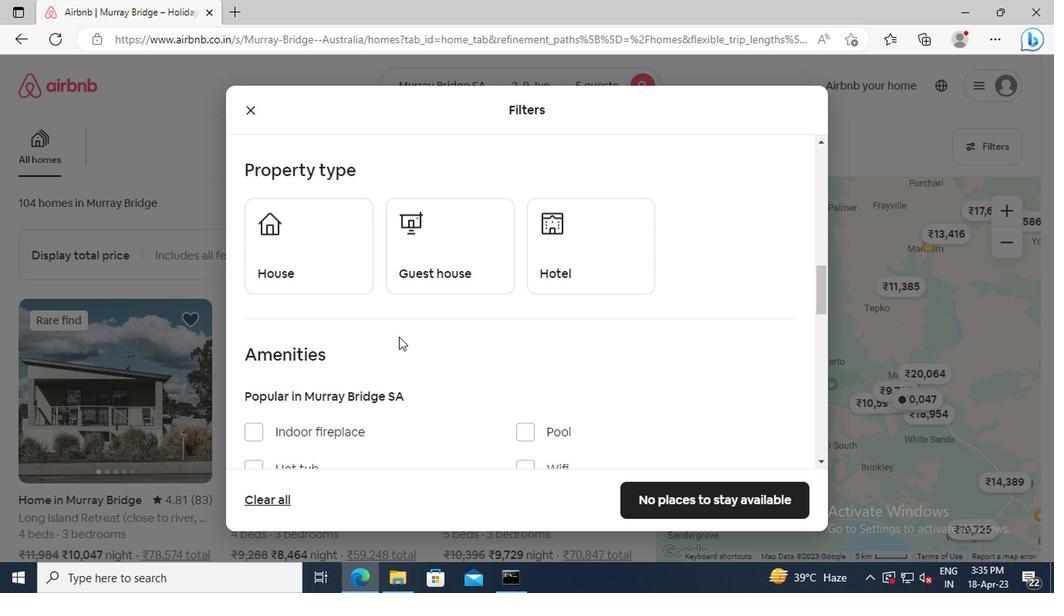 
Action: Mouse scrolled (394, 336) with delta (0, -1)
Screenshot: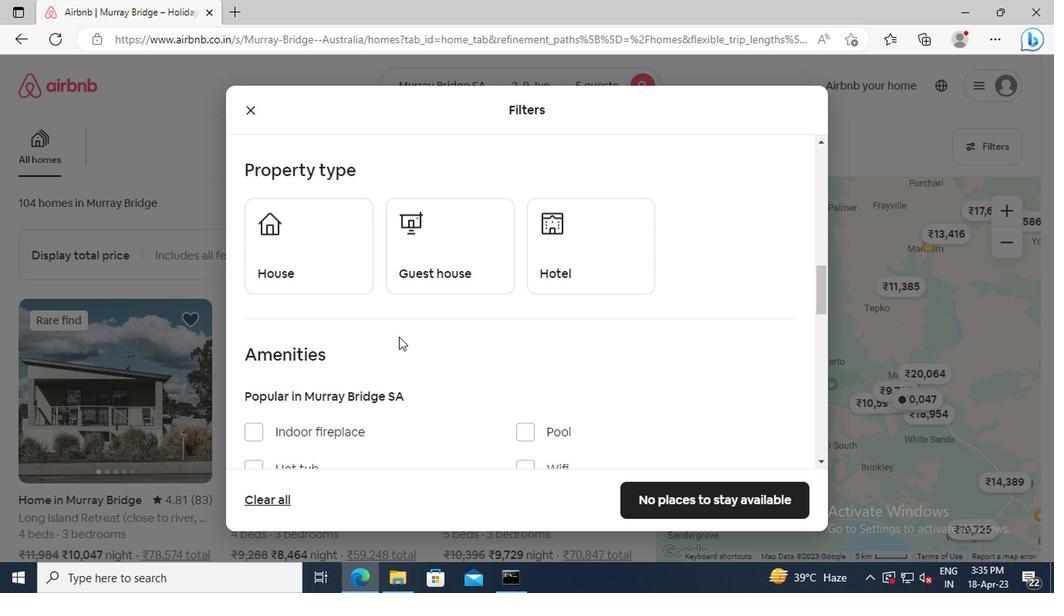 
Action: Mouse scrolled (394, 336) with delta (0, -1)
Screenshot: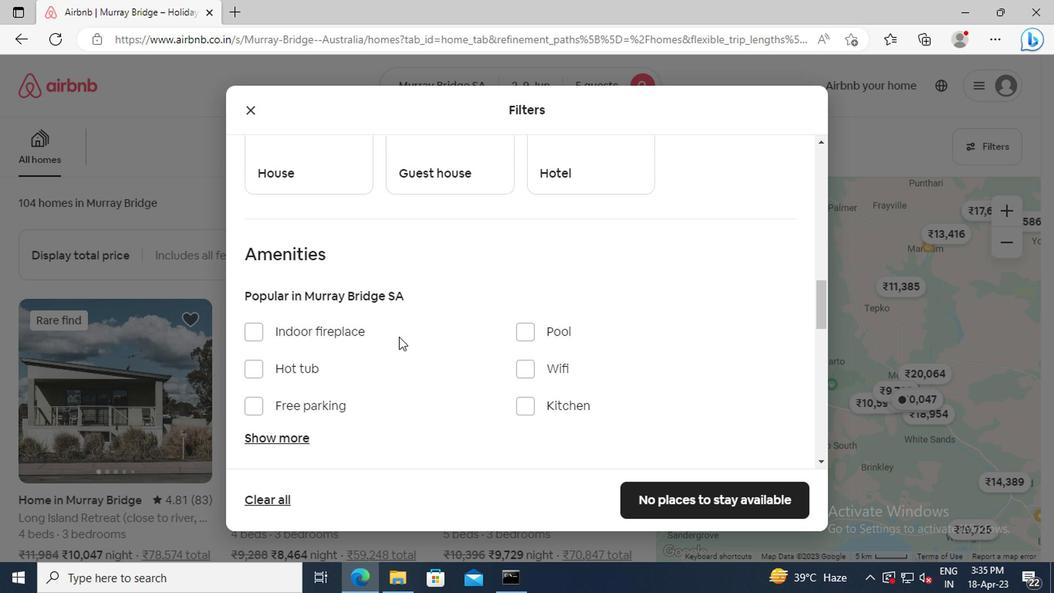 
Action: Mouse moved to (515, 324)
Screenshot: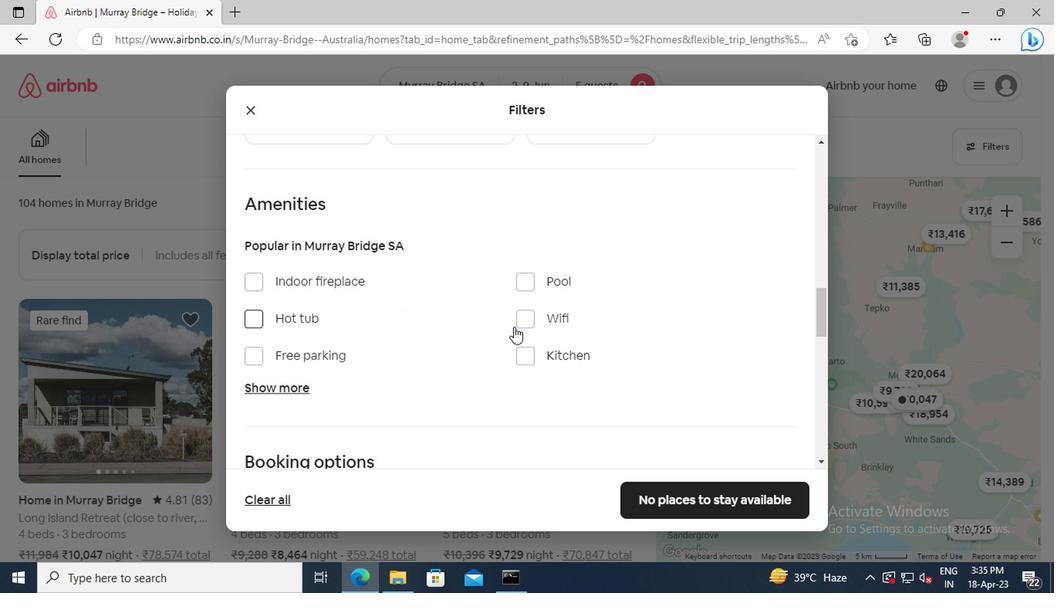 
Action: Mouse pressed left at (515, 324)
Screenshot: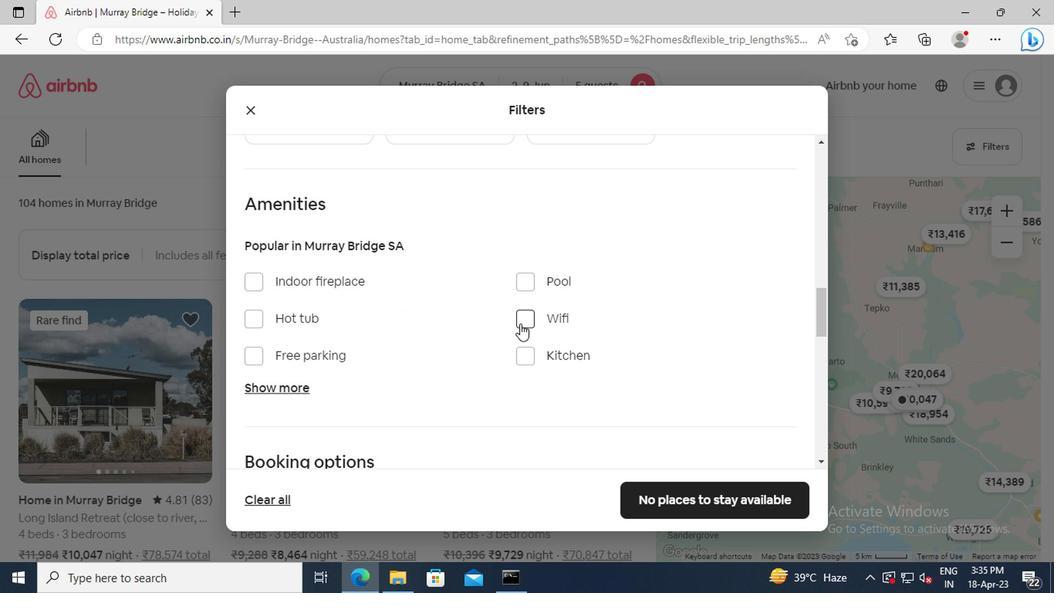 
Action: Mouse moved to (294, 386)
Screenshot: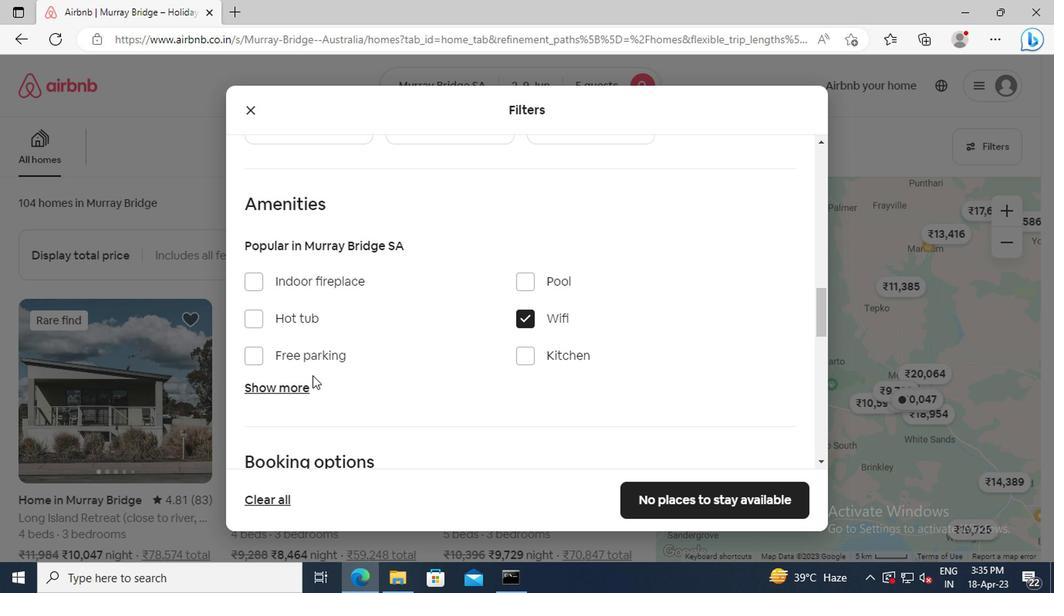 
Action: Mouse pressed left at (294, 386)
Screenshot: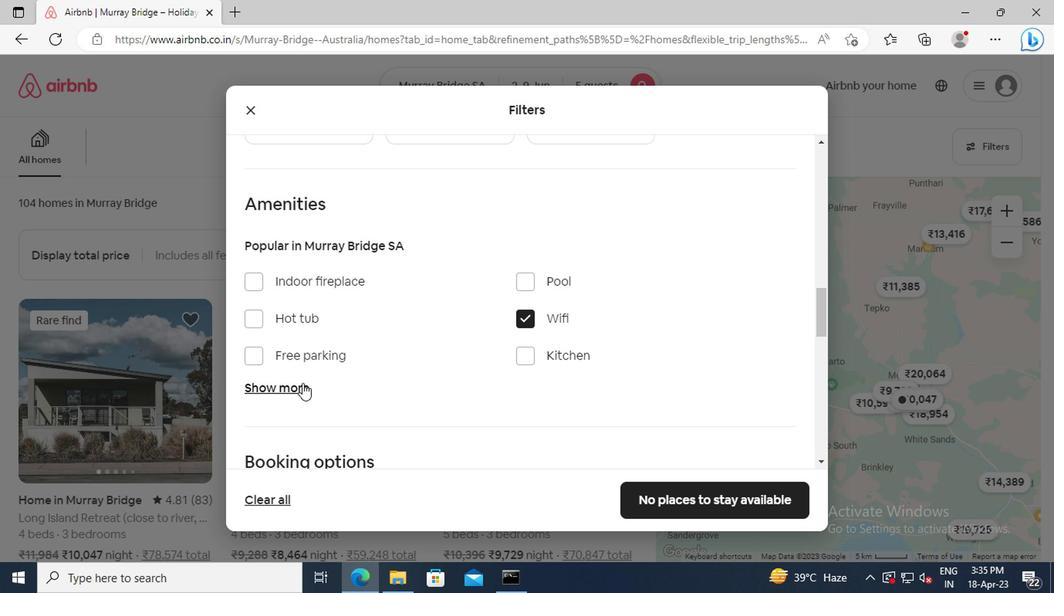 
Action: Mouse moved to (303, 353)
Screenshot: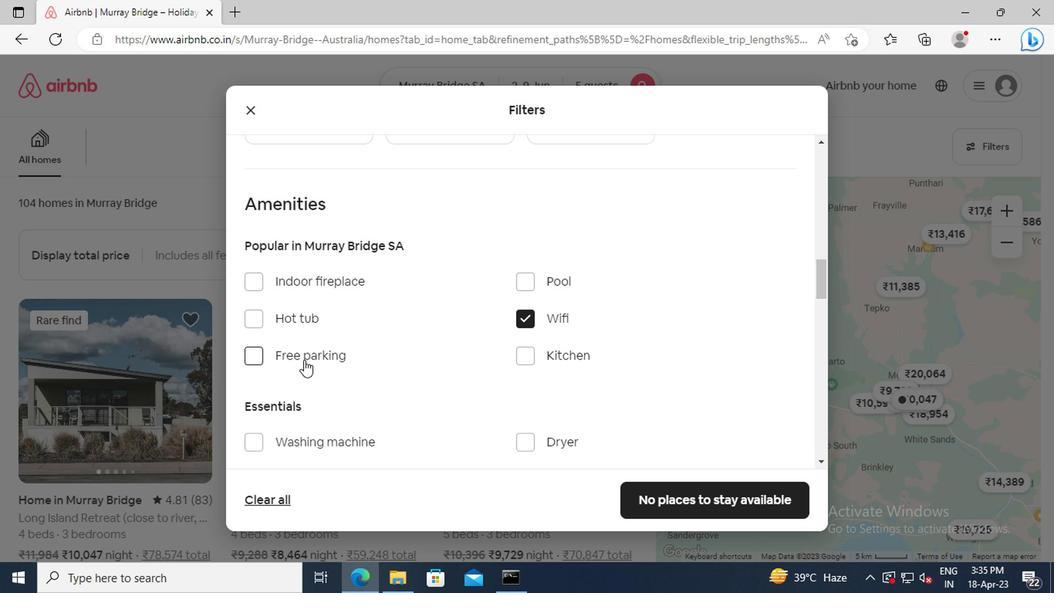 
Action: Mouse scrolled (303, 352) with delta (0, 0)
Screenshot: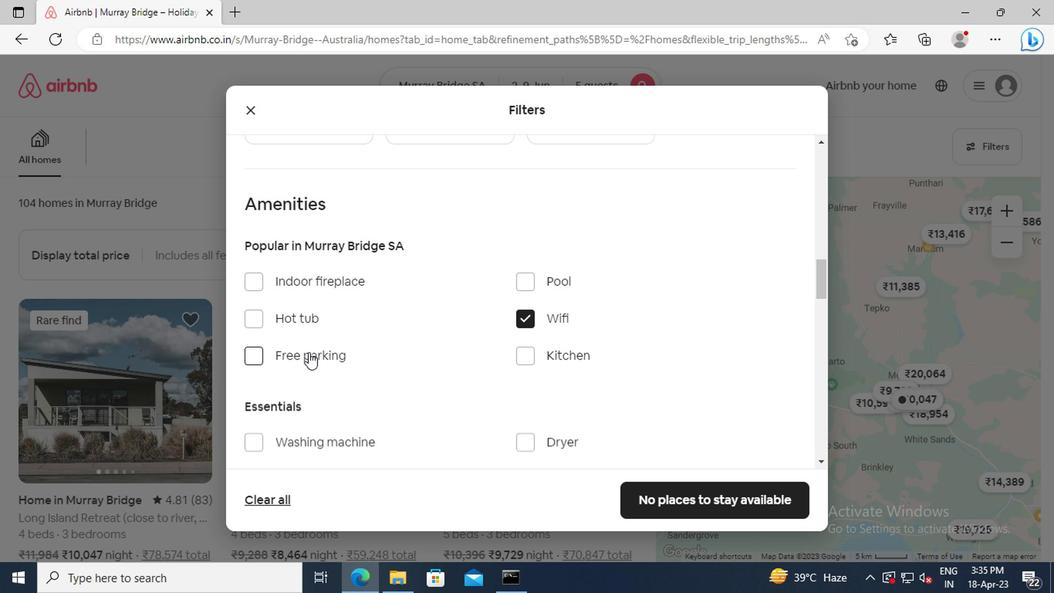 
Action: Mouse scrolled (303, 352) with delta (0, 0)
Screenshot: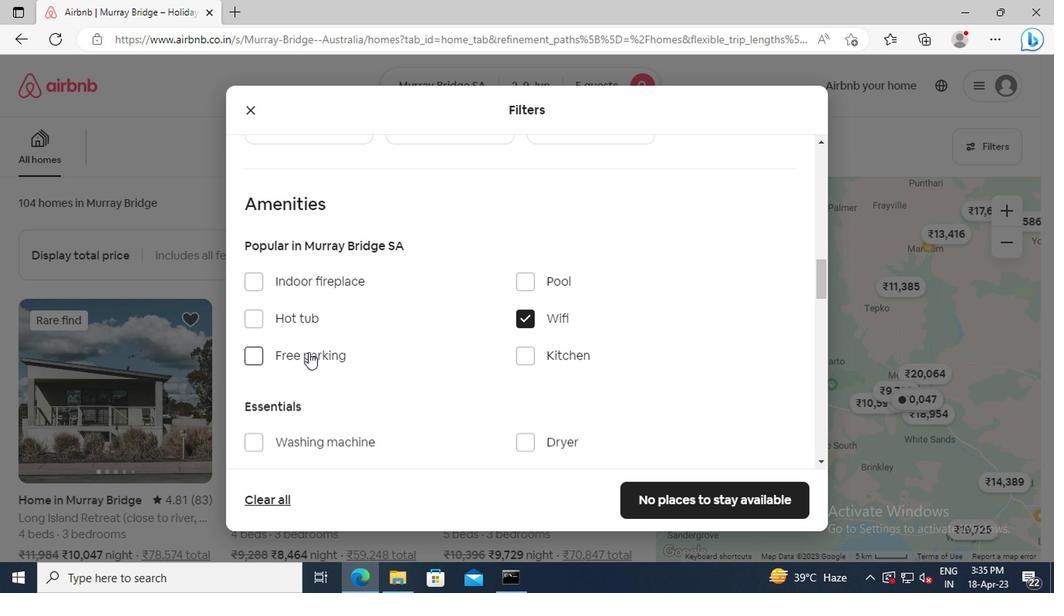 
Action: Mouse moved to (252, 346)
Screenshot: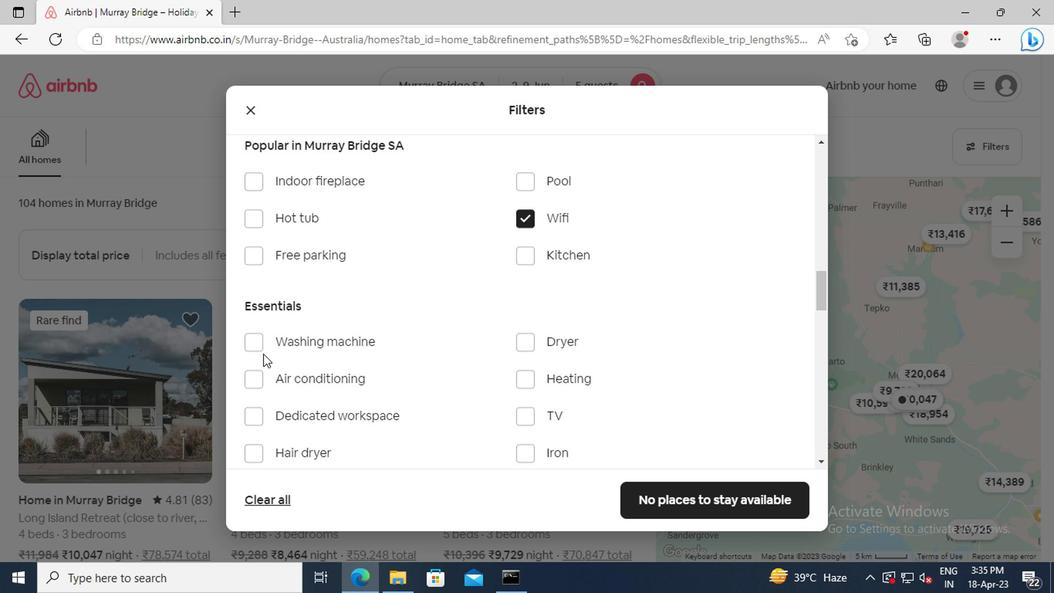 
Action: Mouse pressed left at (252, 346)
Screenshot: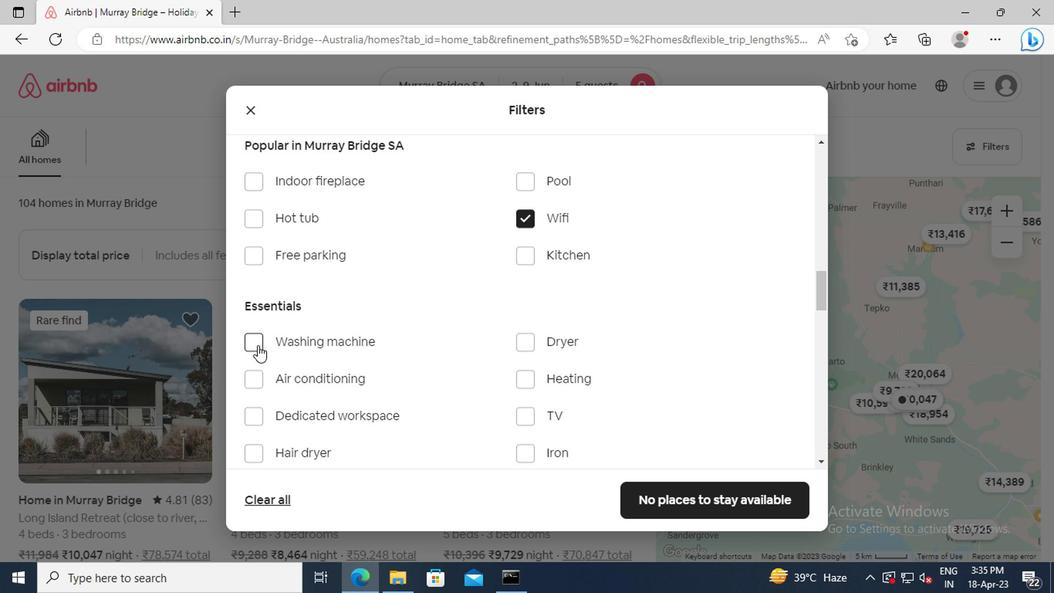 
Action: Mouse moved to (428, 350)
Screenshot: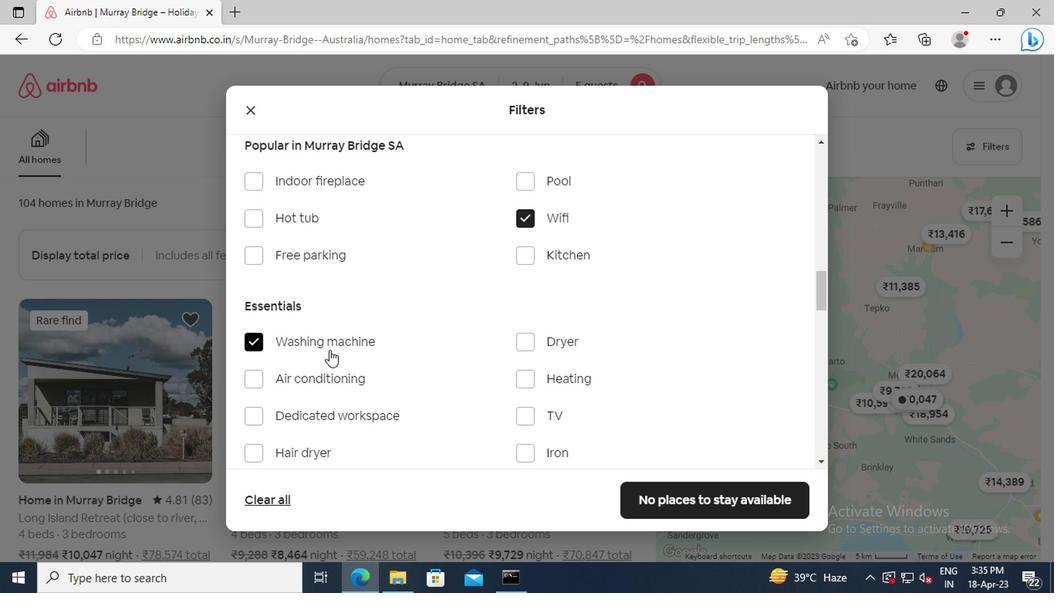 
Action: Mouse scrolled (428, 349) with delta (0, -1)
Screenshot: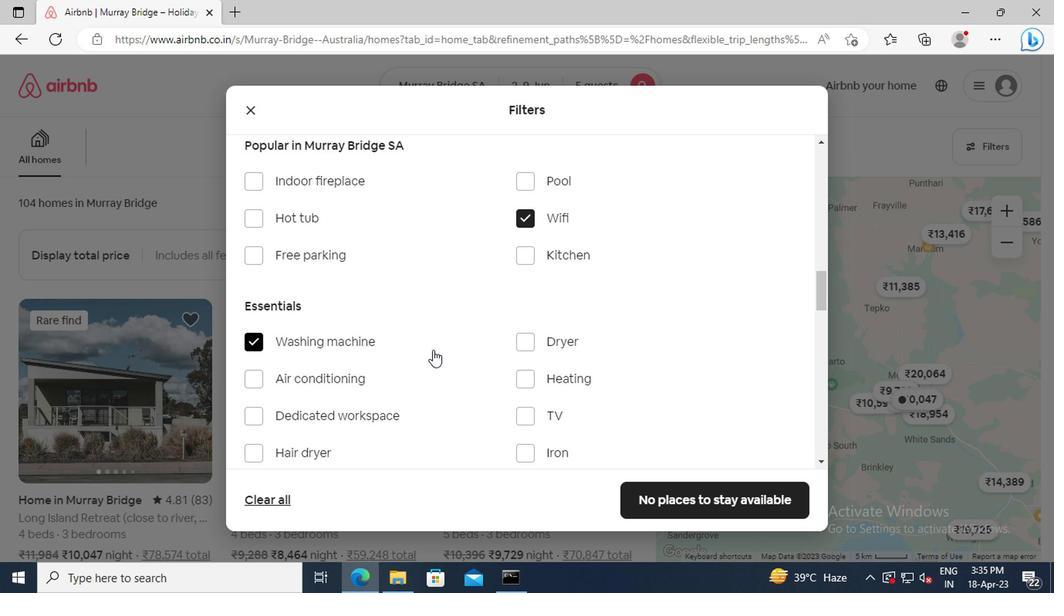 
Action: Mouse scrolled (428, 349) with delta (0, -1)
Screenshot: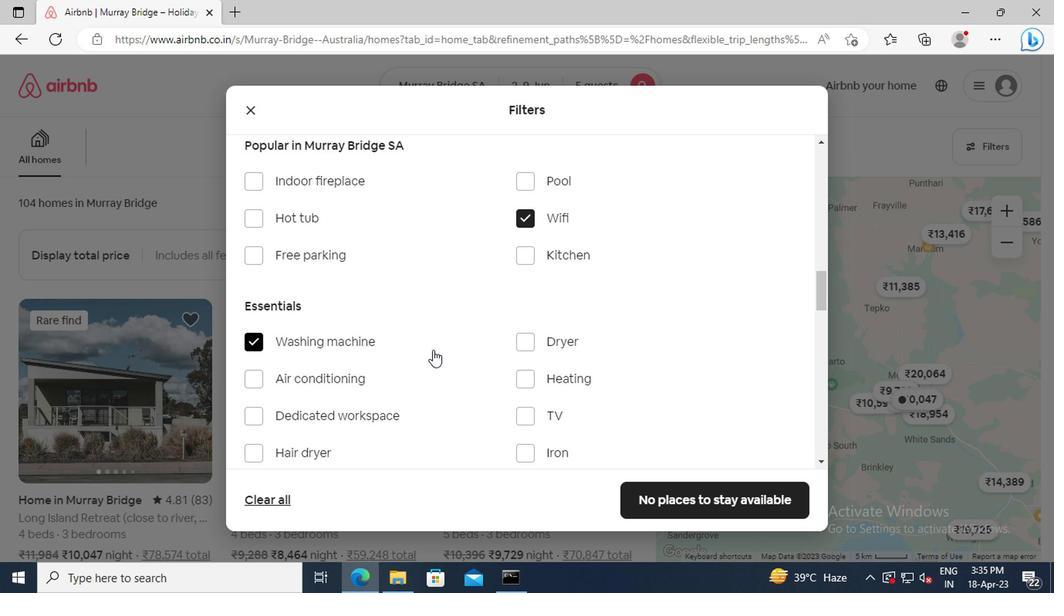 
Action: Mouse scrolled (428, 349) with delta (0, -1)
Screenshot: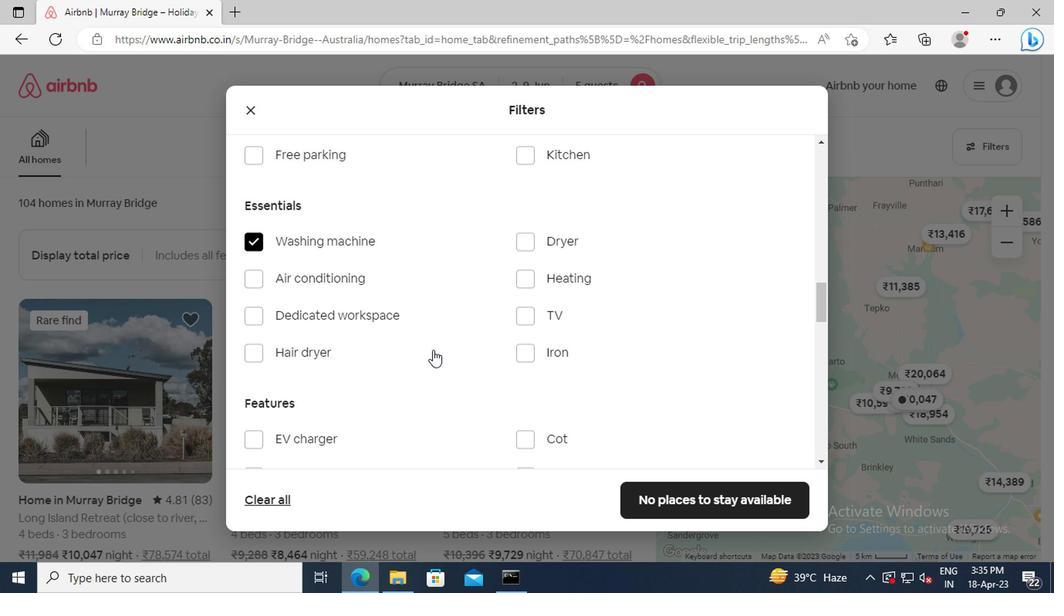 
Action: Mouse scrolled (428, 349) with delta (0, -1)
Screenshot: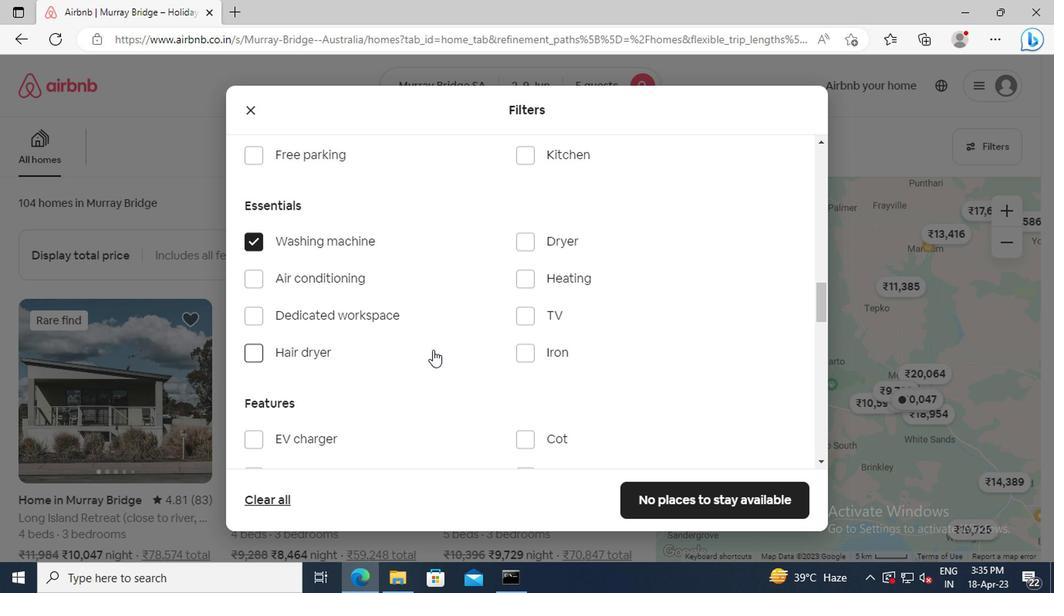 
Action: Mouse scrolled (428, 349) with delta (0, -1)
Screenshot: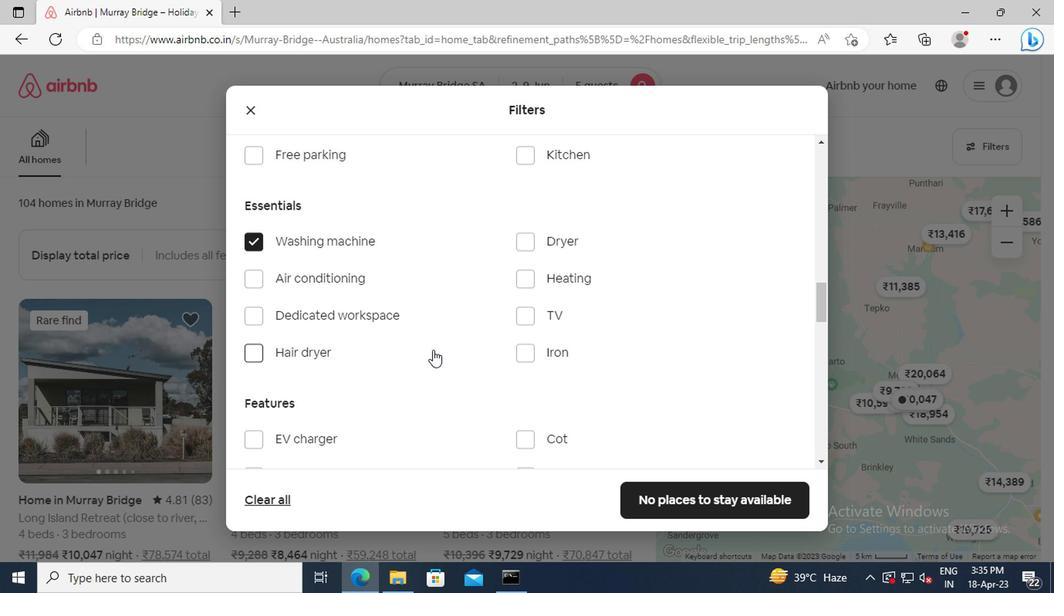 
Action: Mouse scrolled (428, 349) with delta (0, -1)
Screenshot: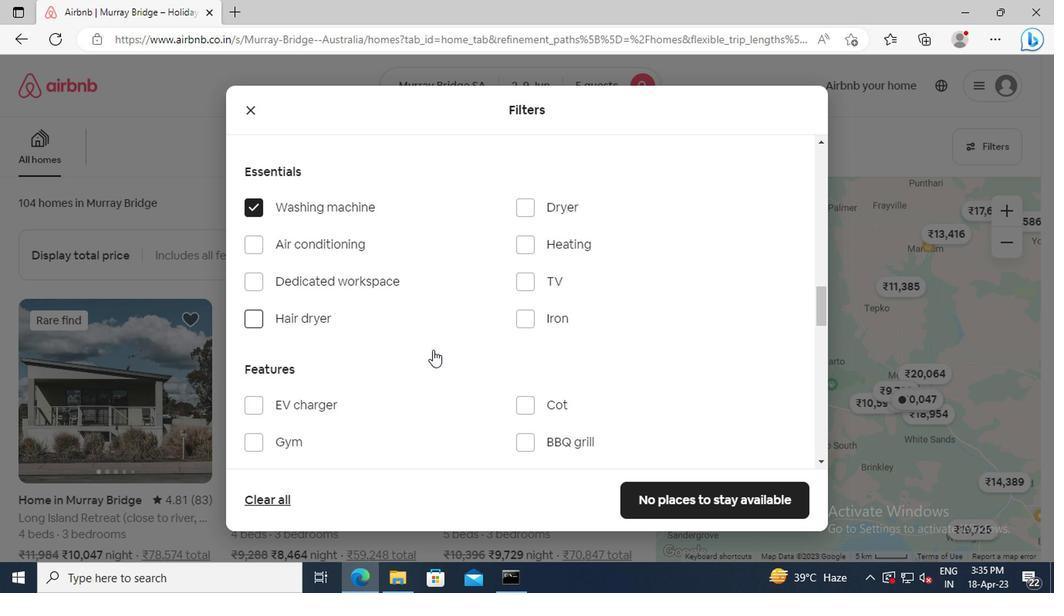 
Action: Mouse scrolled (428, 349) with delta (0, -1)
Screenshot: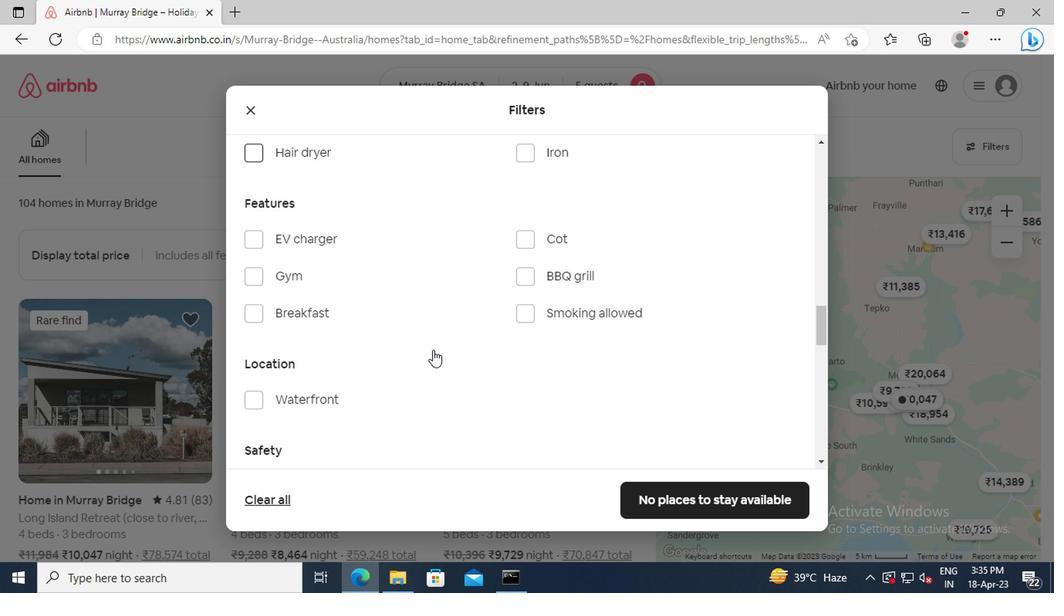 
Action: Mouse scrolled (428, 349) with delta (0, -1)
Screenshot: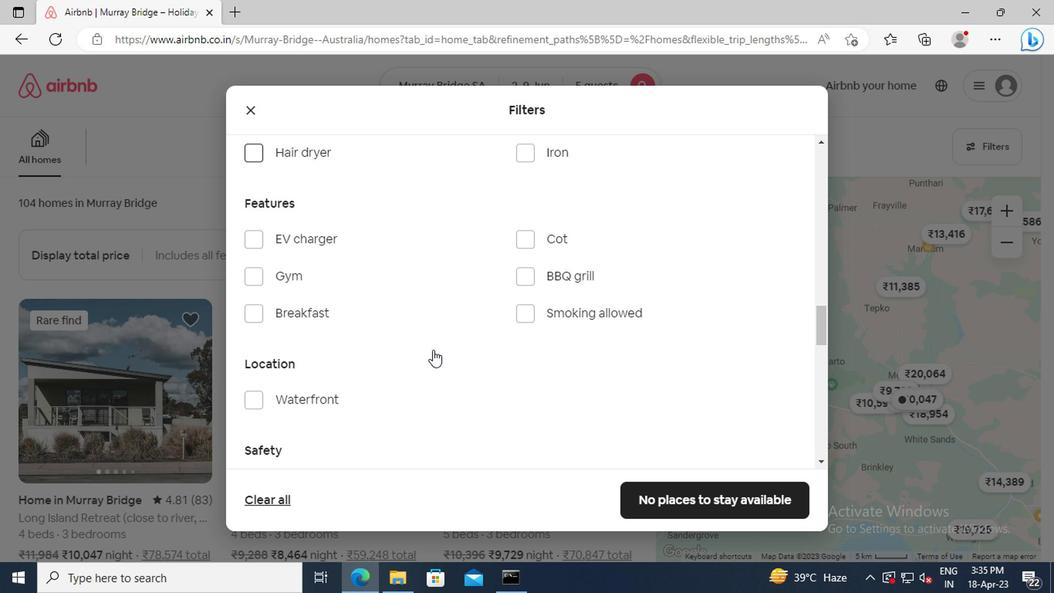 
Action: Mouse scrolled (428, 349) with delta (0, -1)
Screenshot: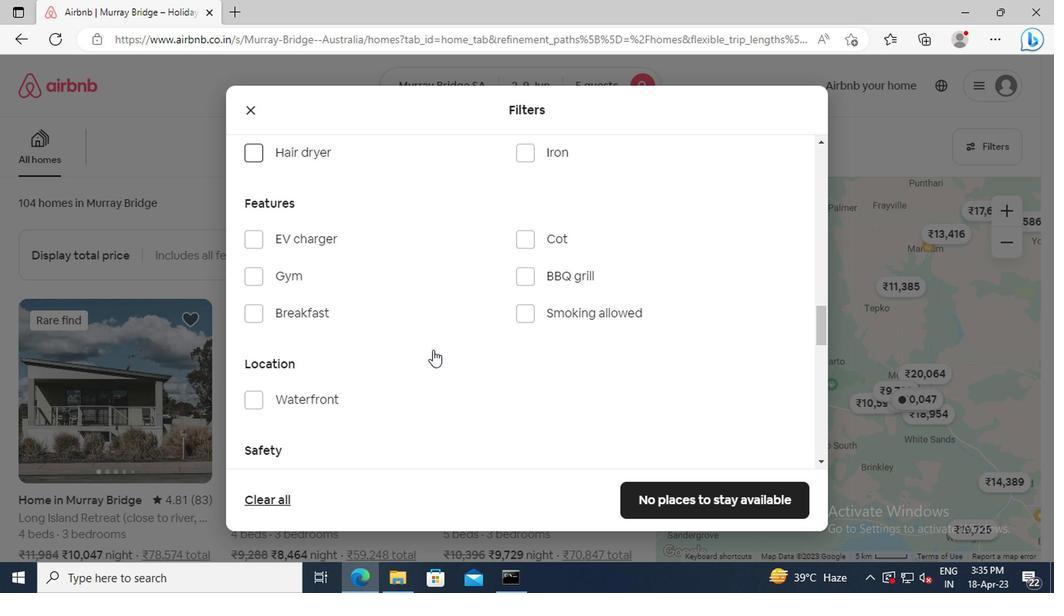 
Action: Mouse scrolled (428, 349) with delta (0, -1)
Screenshot: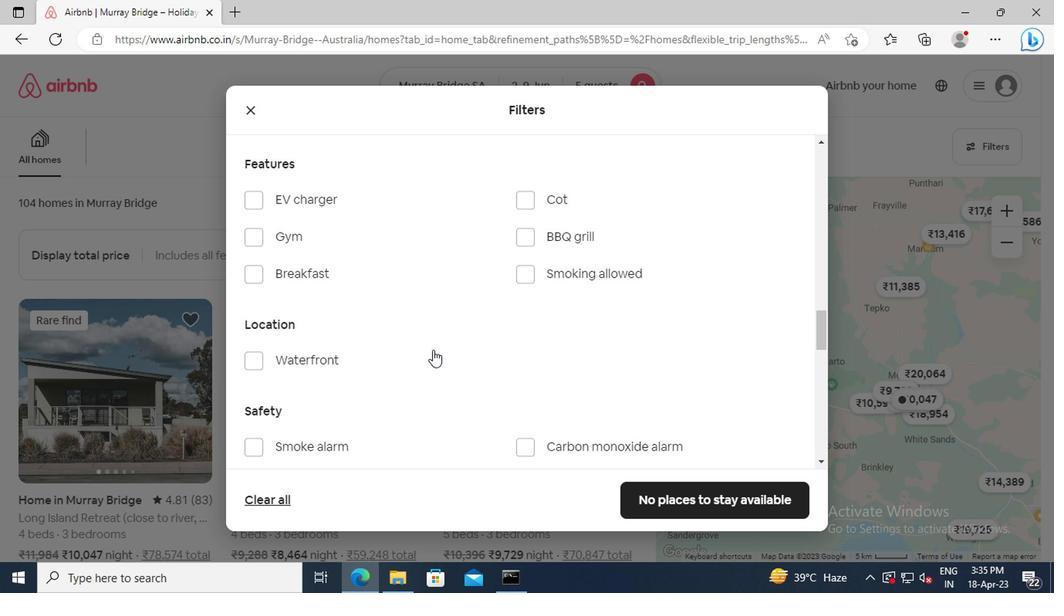 
Action: Mouse scrolled (428, 349) with delta (0, -1)
Screenshot: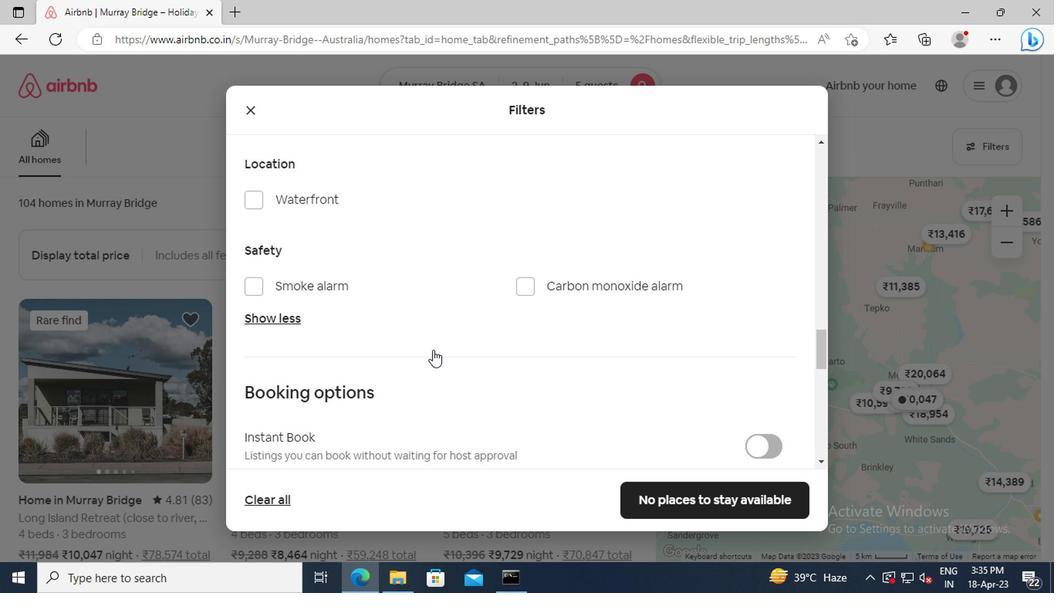 
Action: Mouse scrolled (428, 349) with delta (0, -1)
Screenshot: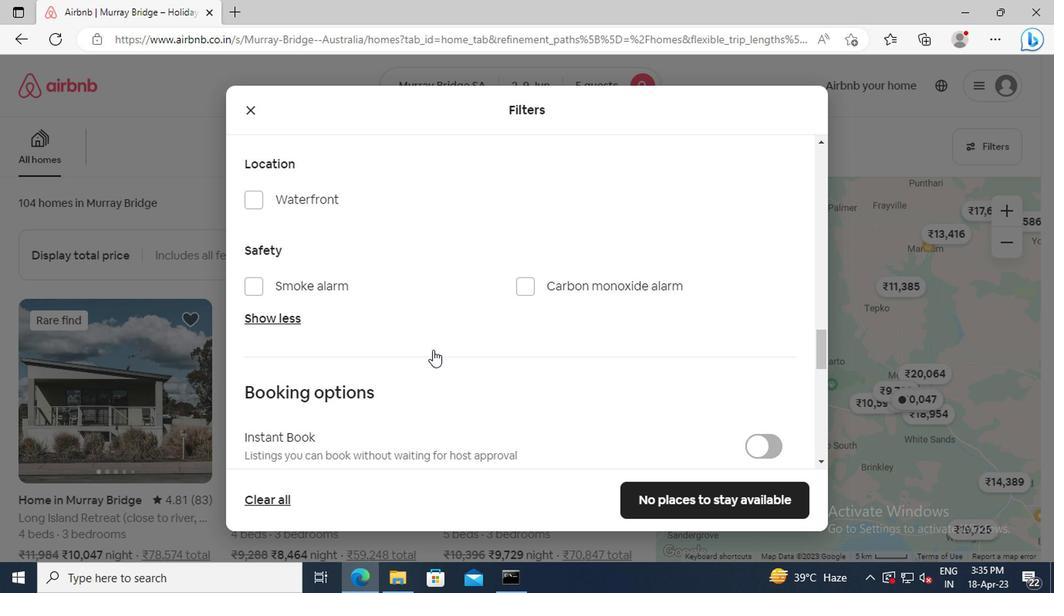 
Action: Mouse scrolled (428, 349) with delta (0, -1)
Screenshot: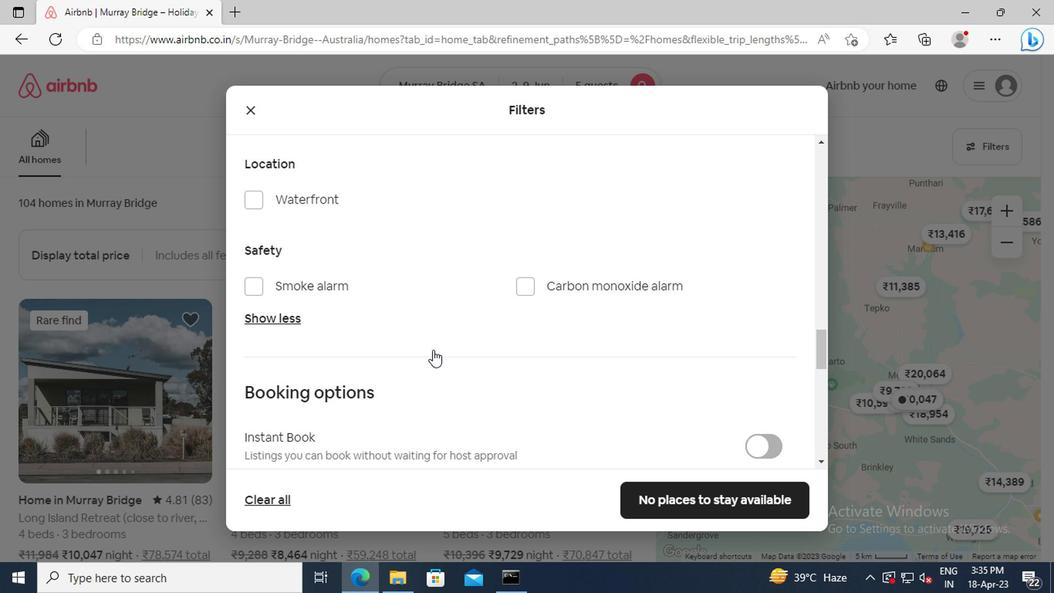 
Action: Mouse moved to (762, 350)
Screenshot: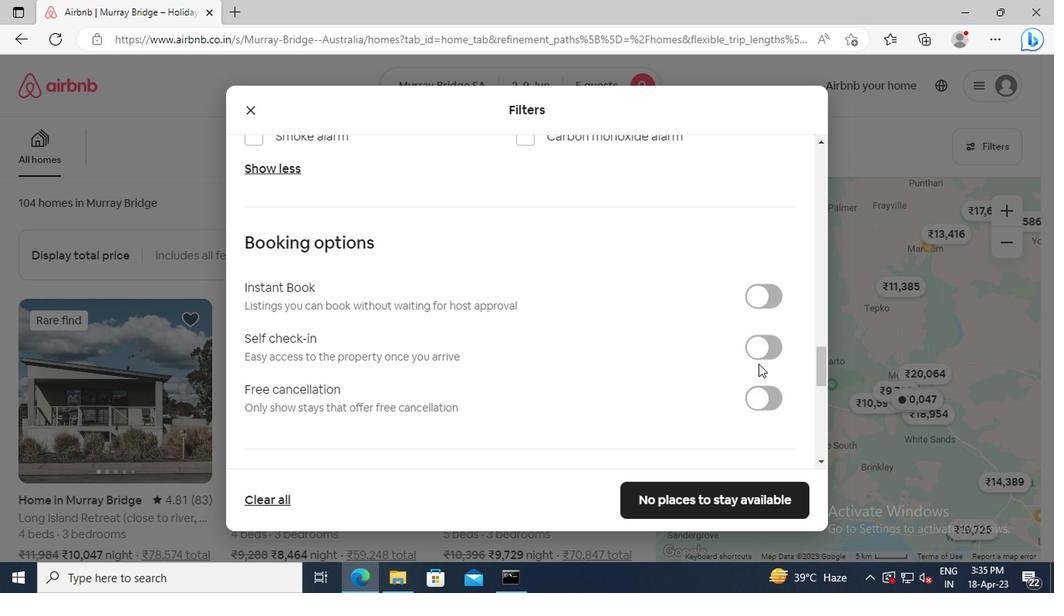 
Action: Mouse pressed left at (762, 350)
Screenshot: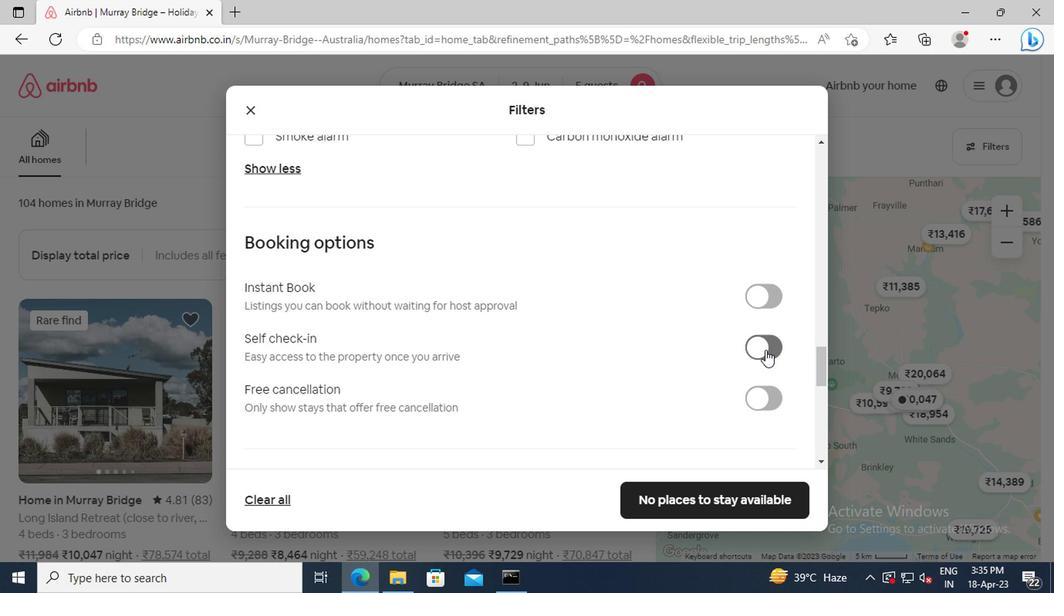 
Action: Mouse moved to (407, 348)
Screenshot: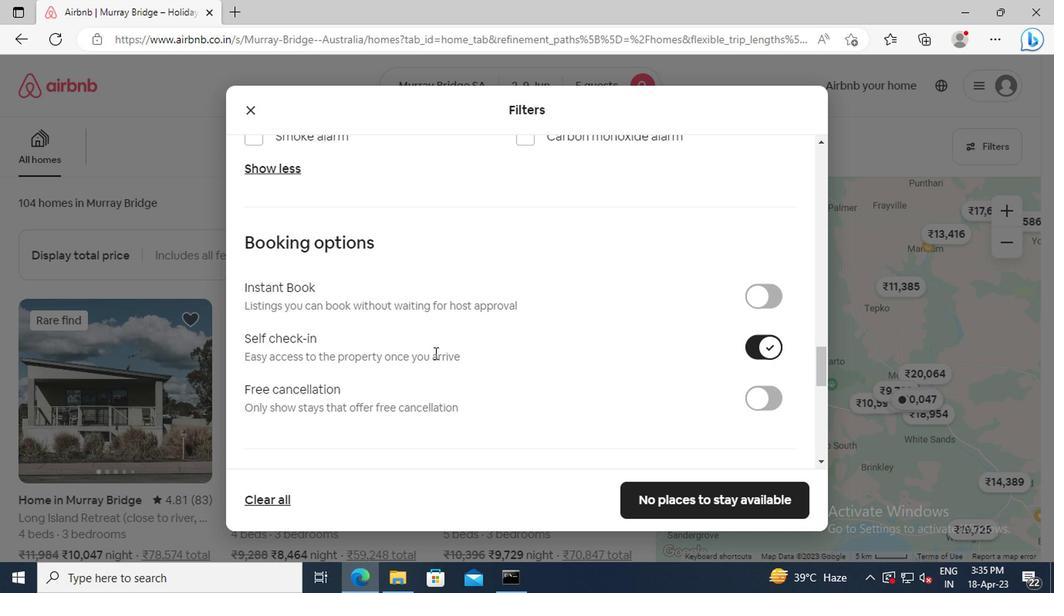 
Action: Mouse scrolled (407, 347) with delta (0, -1)
Screenshot: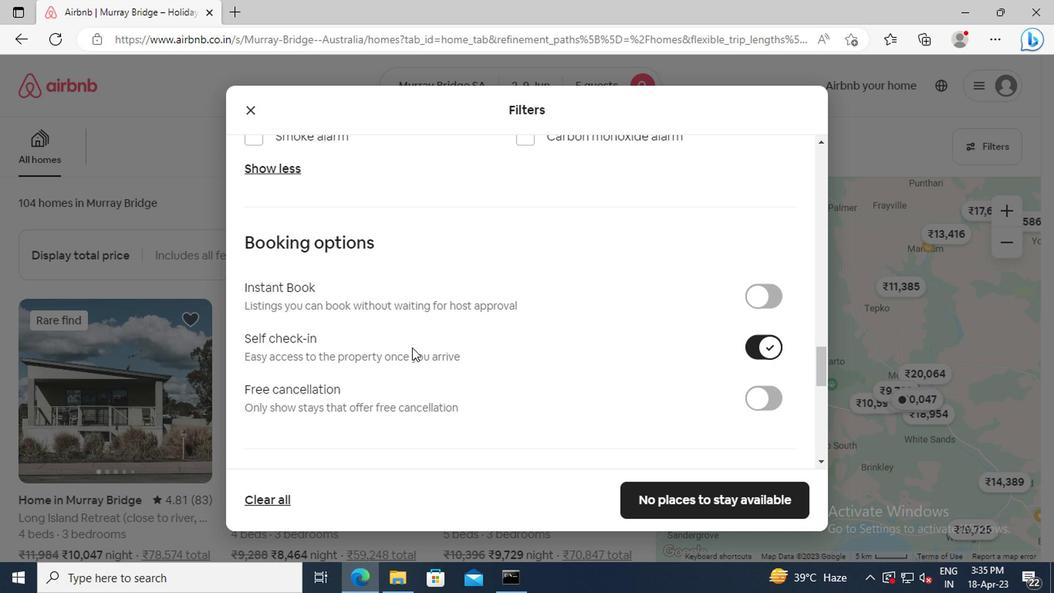 
Action: Mouse scrolled (407, 347) with delta (0, -1)
Screenshot: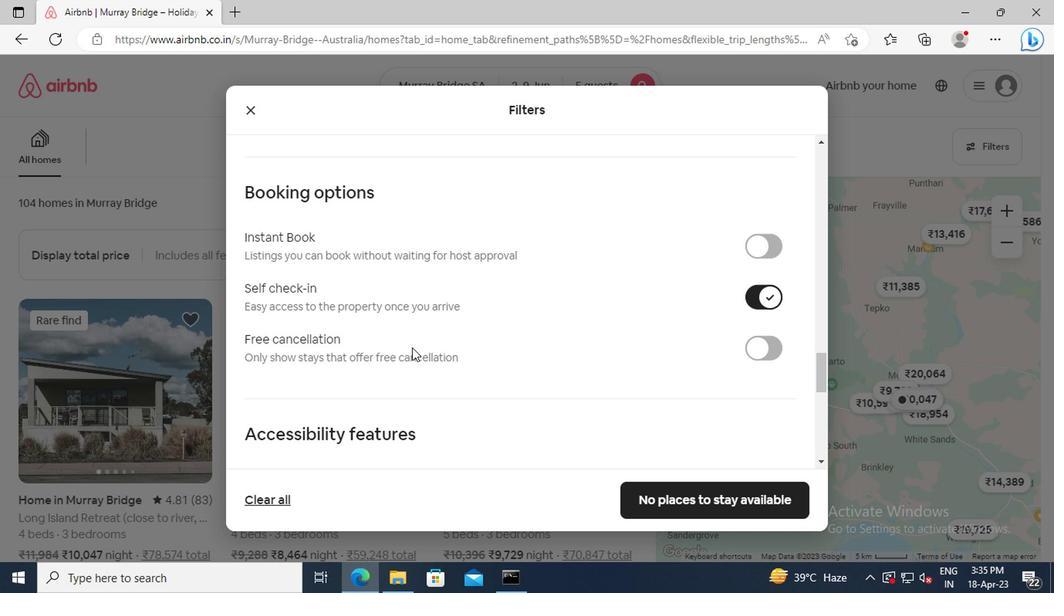 
Action: Mouse scrolled (407, 347) with delta (0, -1)
Screenshot: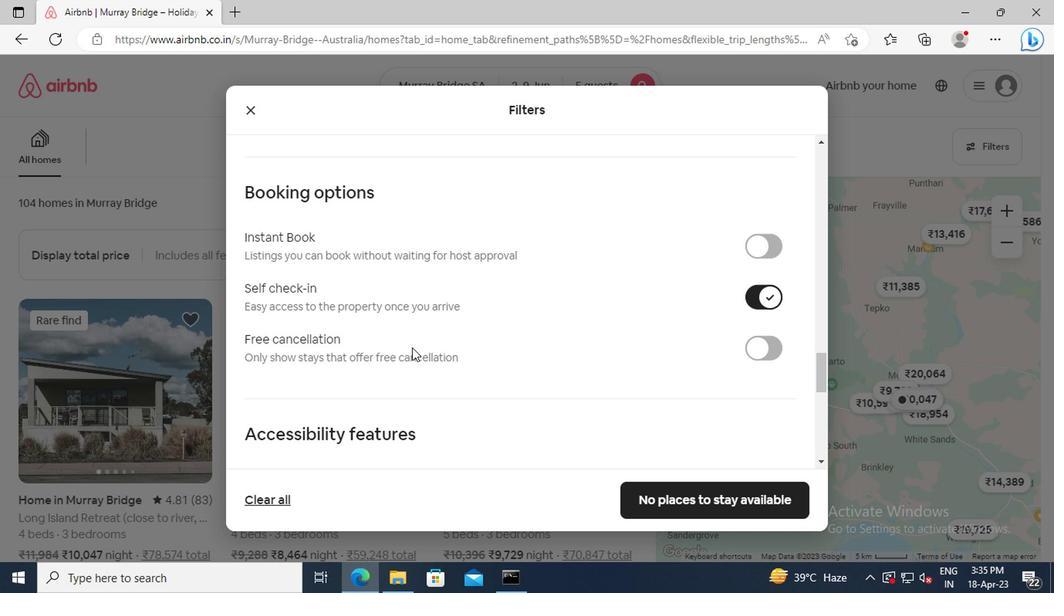 
Action: Mouse scrolled (407, 347) with delta (0, -1)
Screenshot: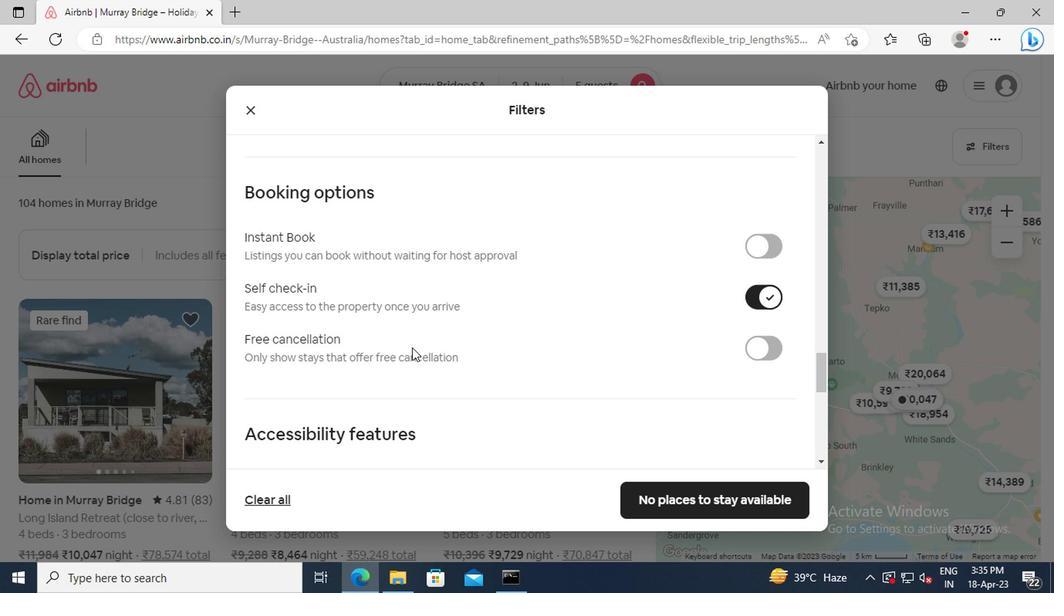 
Action: Mouse scrolled (407, 347) with delta (0, -1)
Screenshot: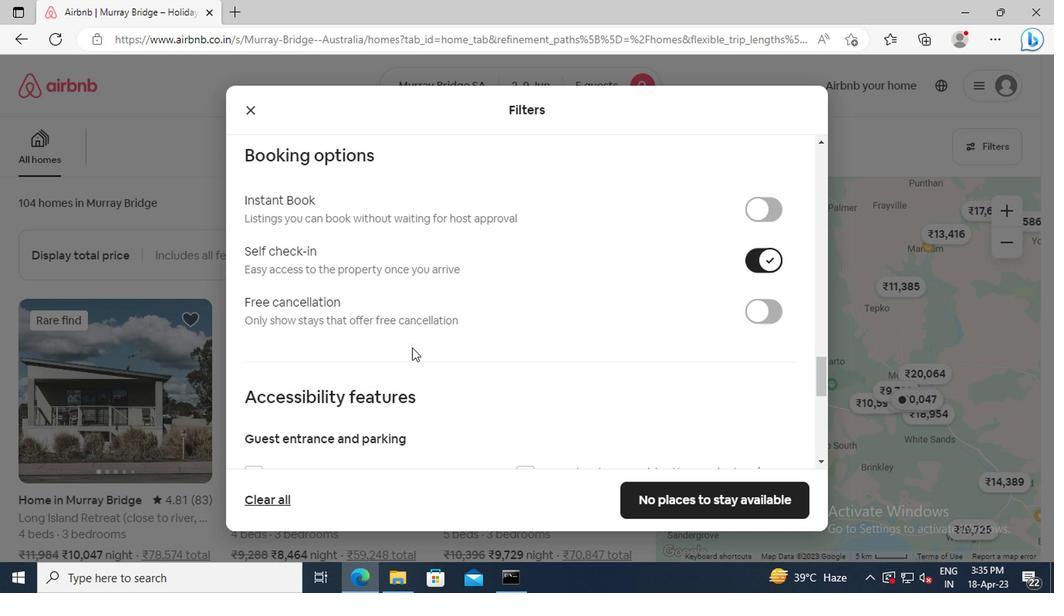 
Action: Mouse scrolled (407, 347) with delta (0, -1)
Screenshot: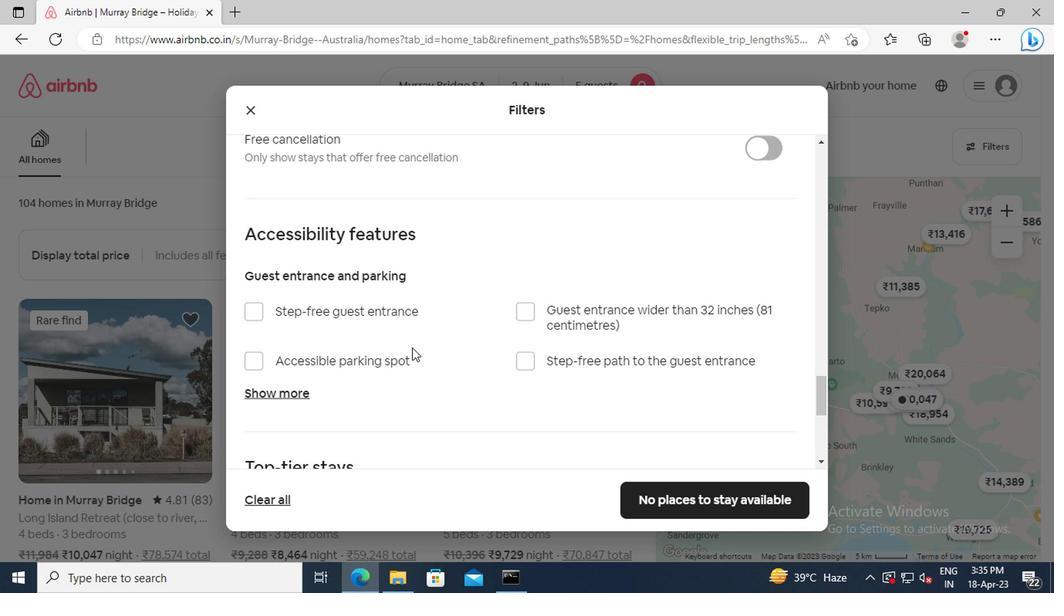 
Action: Mouse scrolled (407, 347) with delta (0, -1)
Screenshot: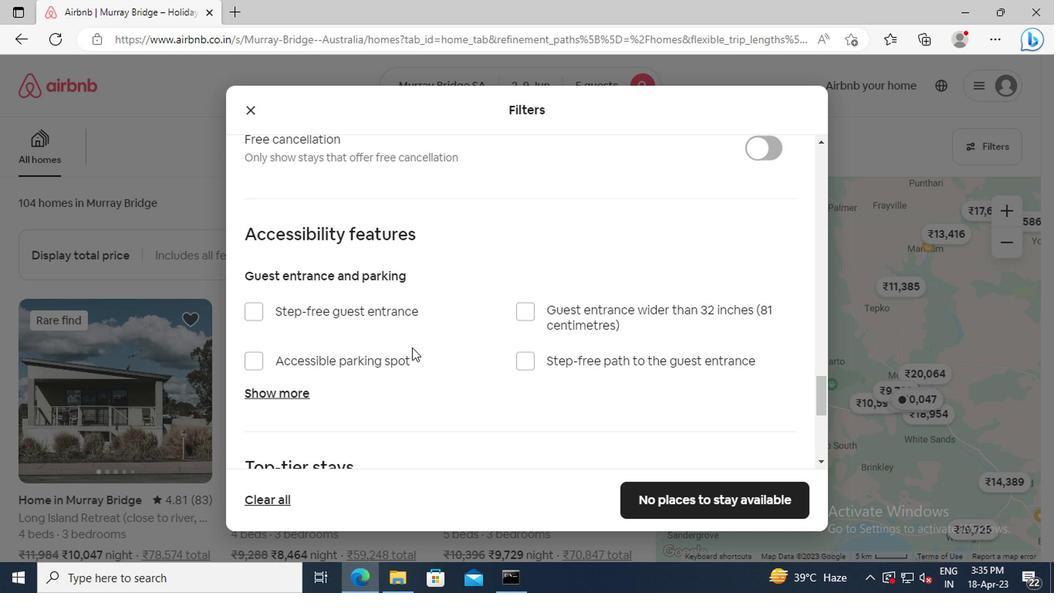
Action: Mouse scrolled (407, 347) with delta (0, -1)
Screenshot: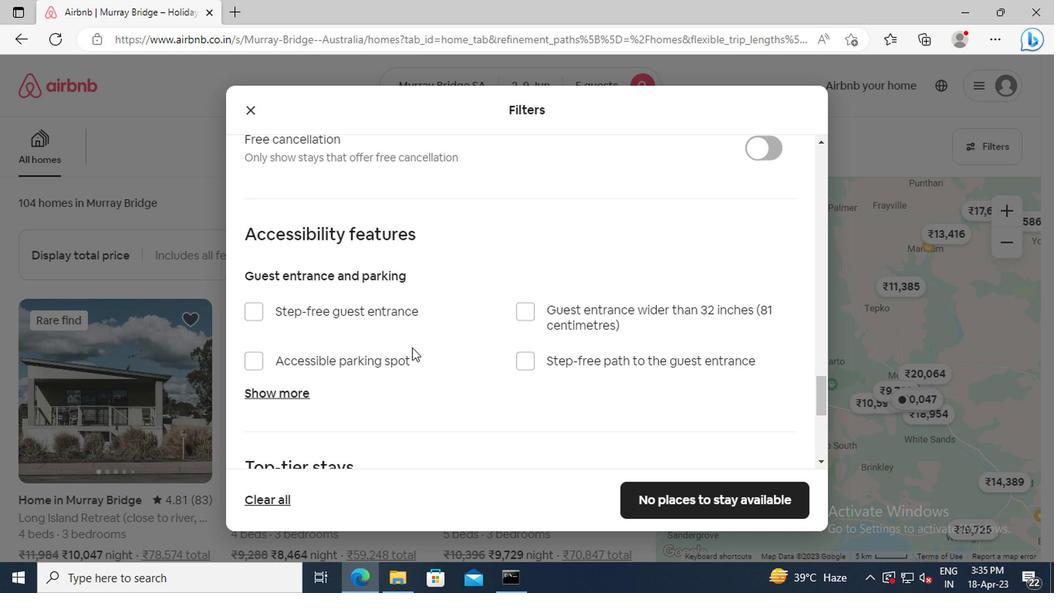 
Action: Mouse scrolled (407, 347) with delta (0, -1)
Screenshot: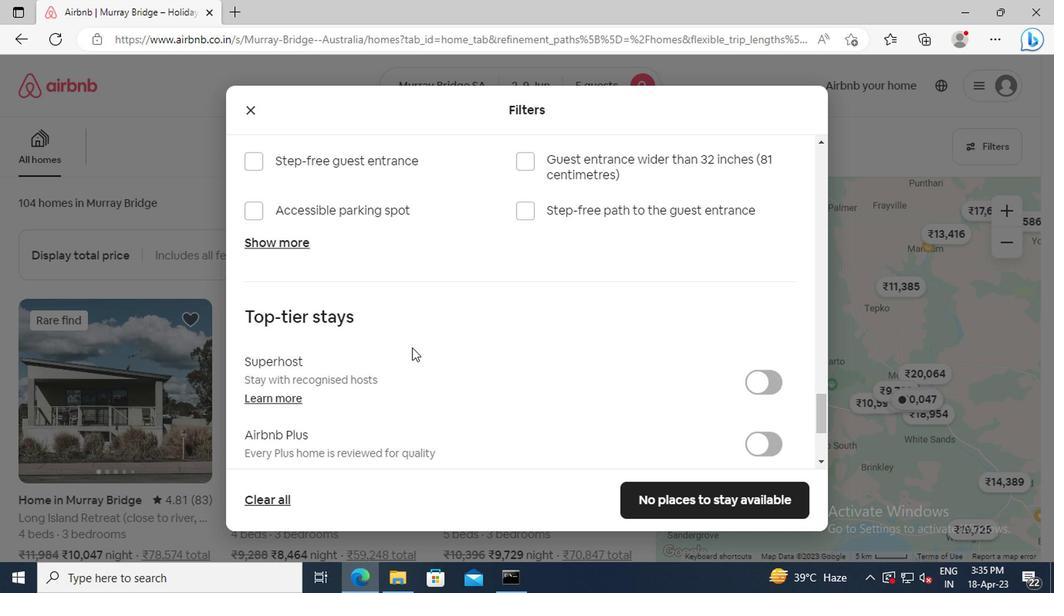 
Action: Mouse scrolled (407, 347) with delta (0, -1)
Screenshot: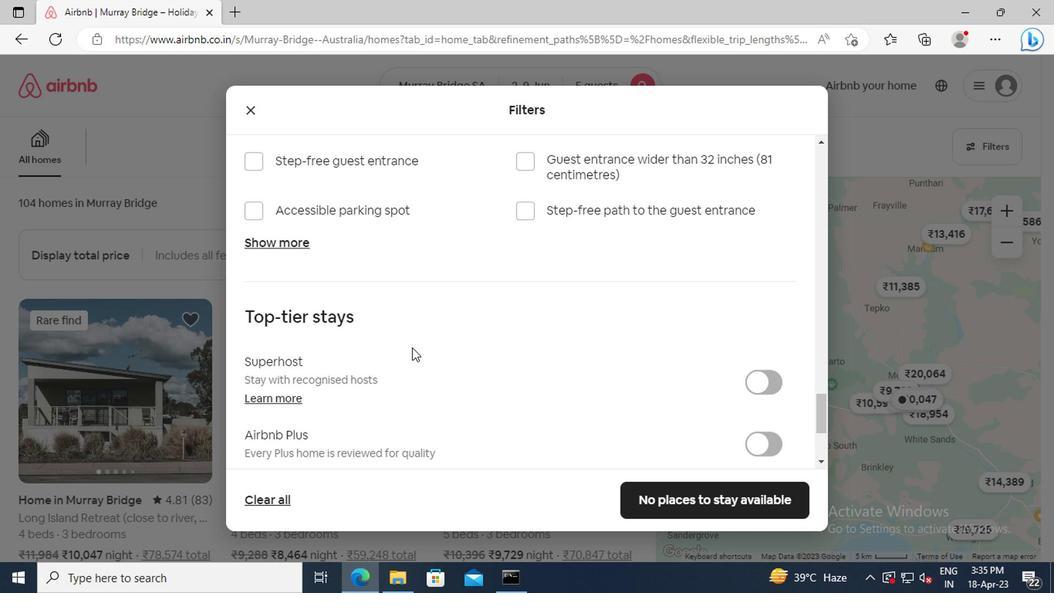 
Action: Mouse scrolled (407, 347) with delta (0, -1)
Screenshot: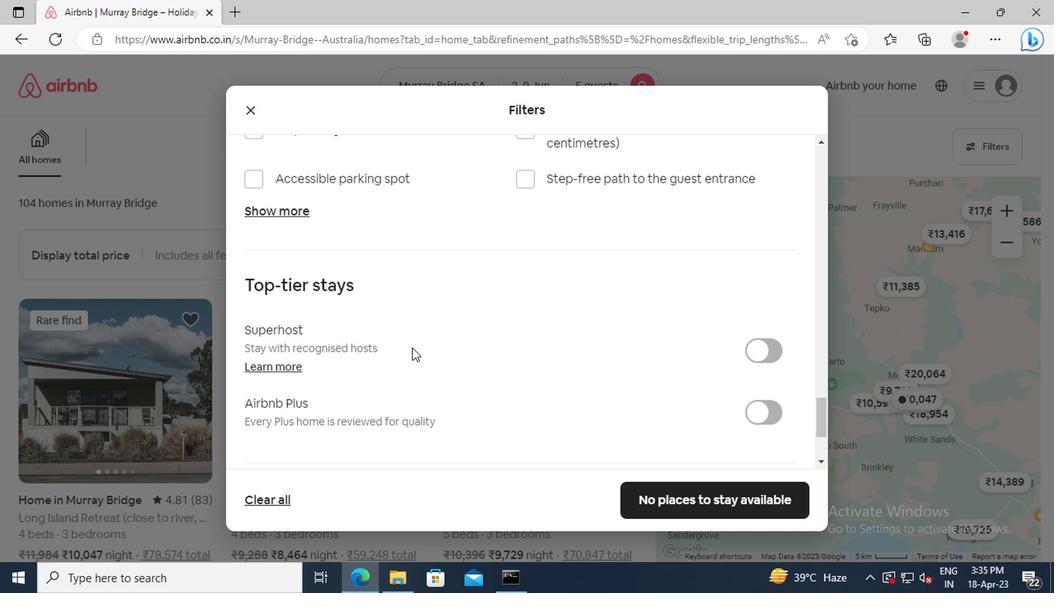 
Action: Mouse scrolled (407, 347) with delta (0, -1)
Screenshot: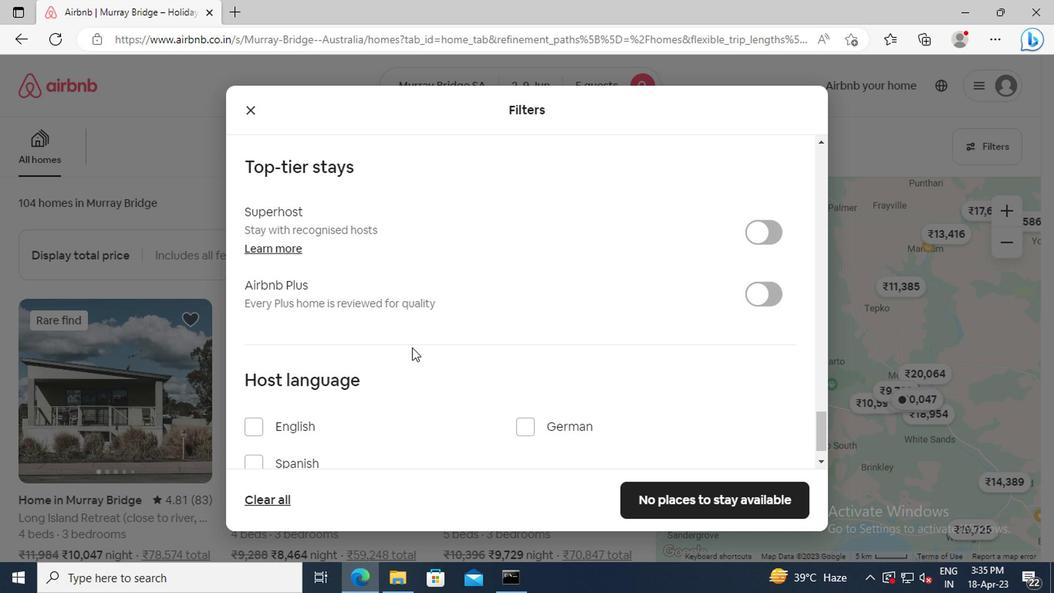
Action: Mouse scrolled (407, 347) with delta (0, -1)
Screenshot: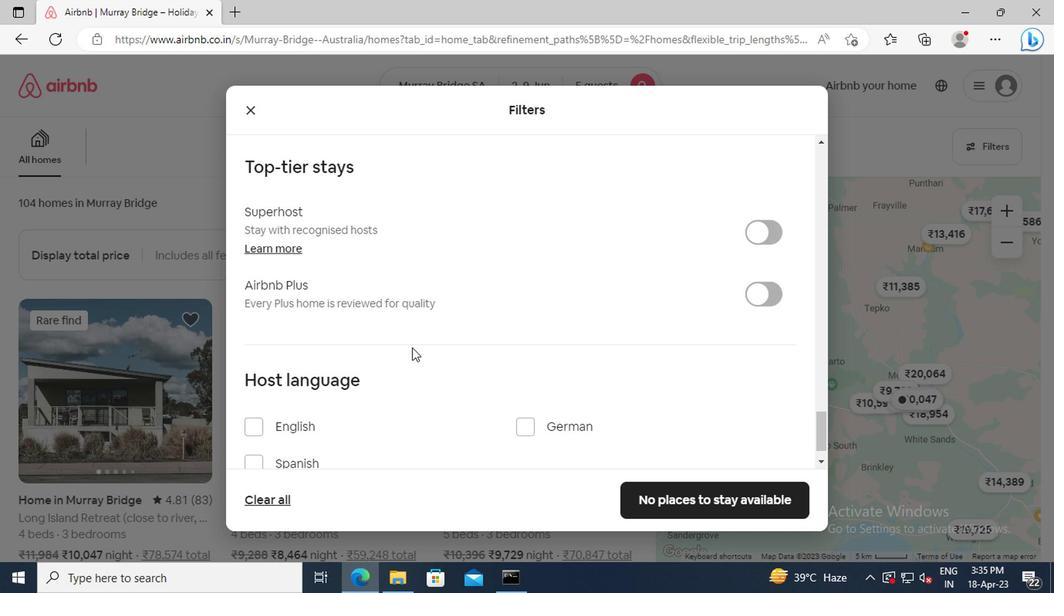
Action: Mouse moved to (248, 386)
Screenshot: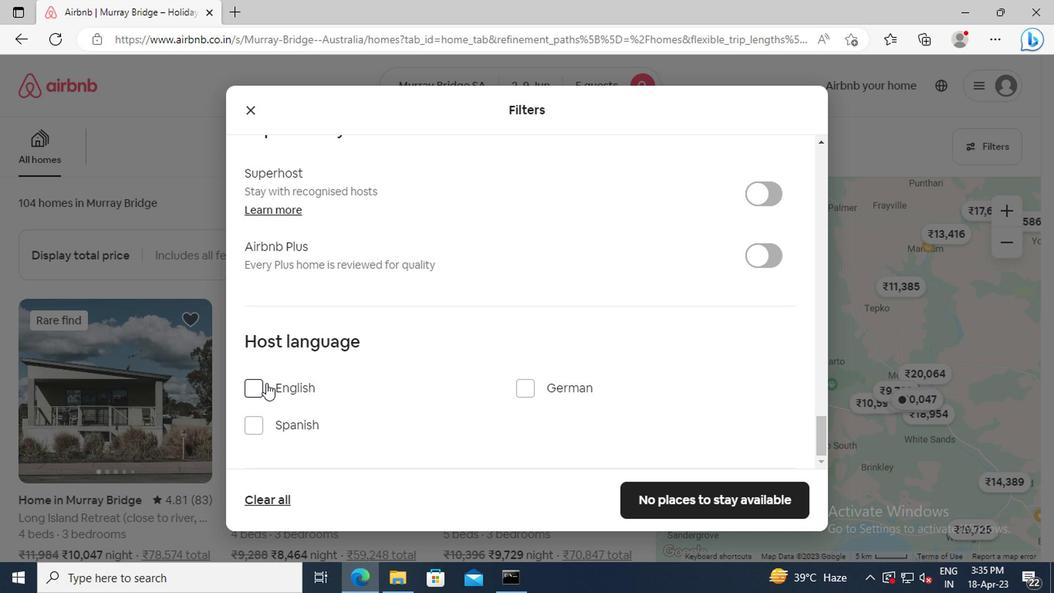 
Action: Mouse pressed left at (248, 386)
Screenshot: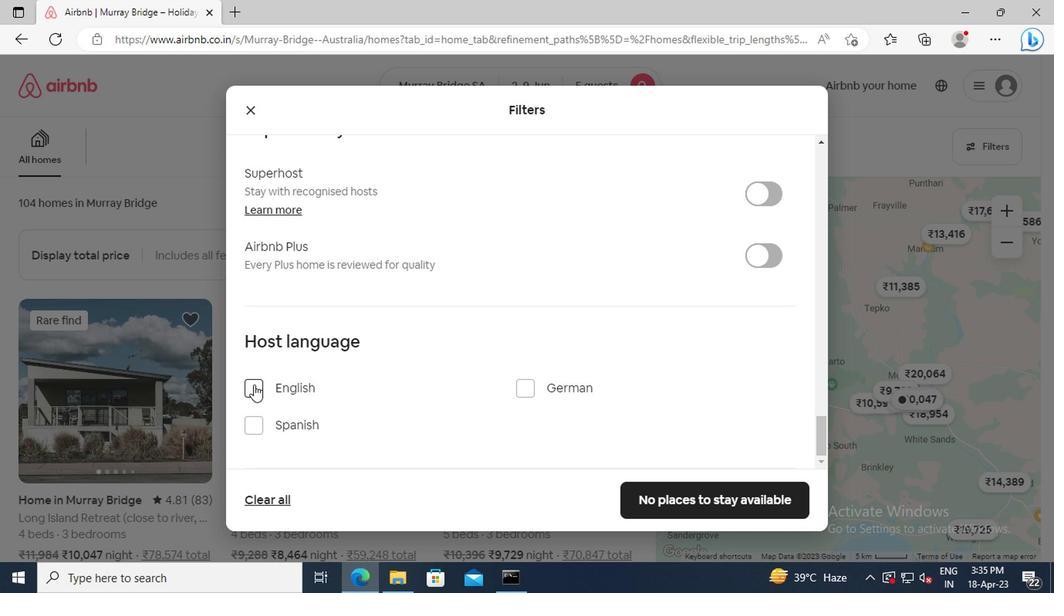 
Action: Mouse moved to (662, 503)
Screenshot: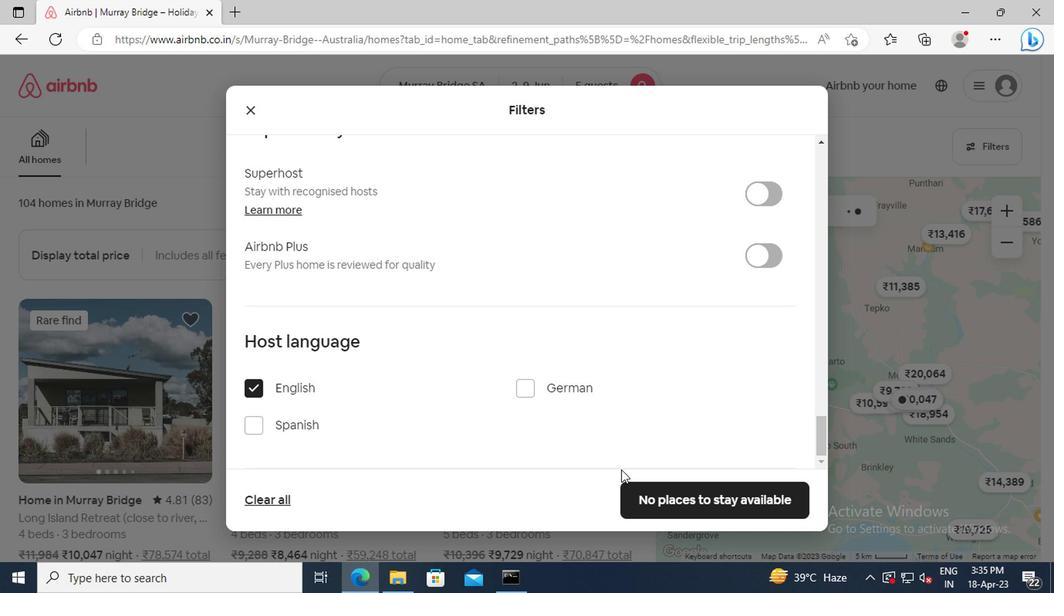 
Action: Mouse pressed left at (662, 503)
Screenshot: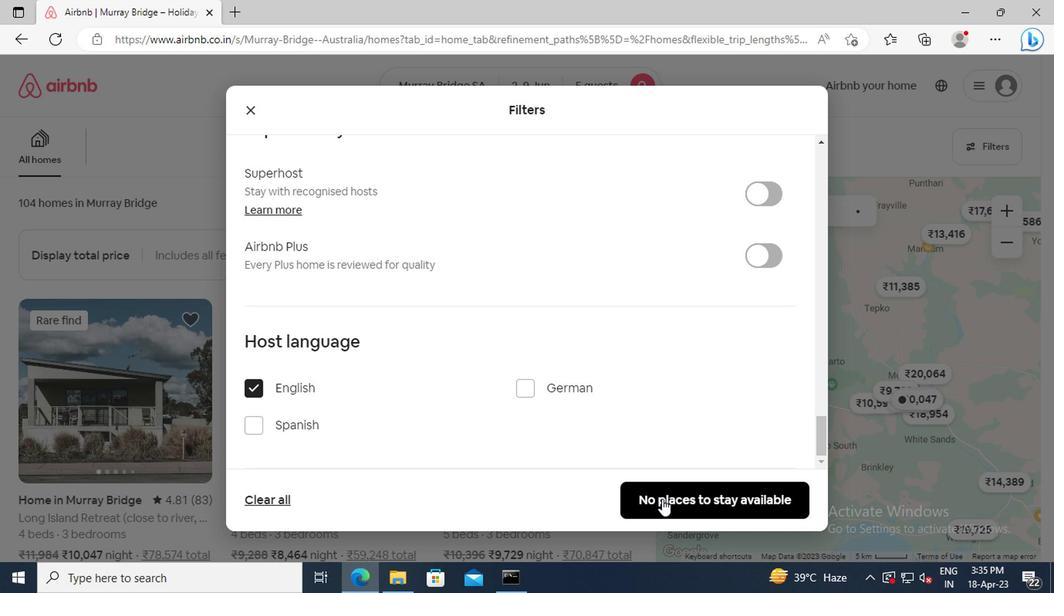 
